 Task: Open Card Card0000000390 in Board Board0000000098 in Workspace WS0000000033 in Trello. Add Member nikrathi889@gmail.com to Card Card0000000390 in Board Board0000000098 in Workspace WS0000000033 in Trello. Add Blue Label titled Label0000000390 to Card Card0000000390 in Board Board0000000098 in Workspace WS0000000033 in Trello. Add Checklist CL0000000390 to Card Card0000000390 in Board Board0000000098 in Workspace WS0000000033 in Trello. Add Dates with Start Date as Sep 01 2023 and Due Date as Sep 30 2023 to Card Card0000000390 in Board Board0000000098 in Workspace WS0000000033 in Trello
Action: Mouse moved to (376, 385)
Screenshot: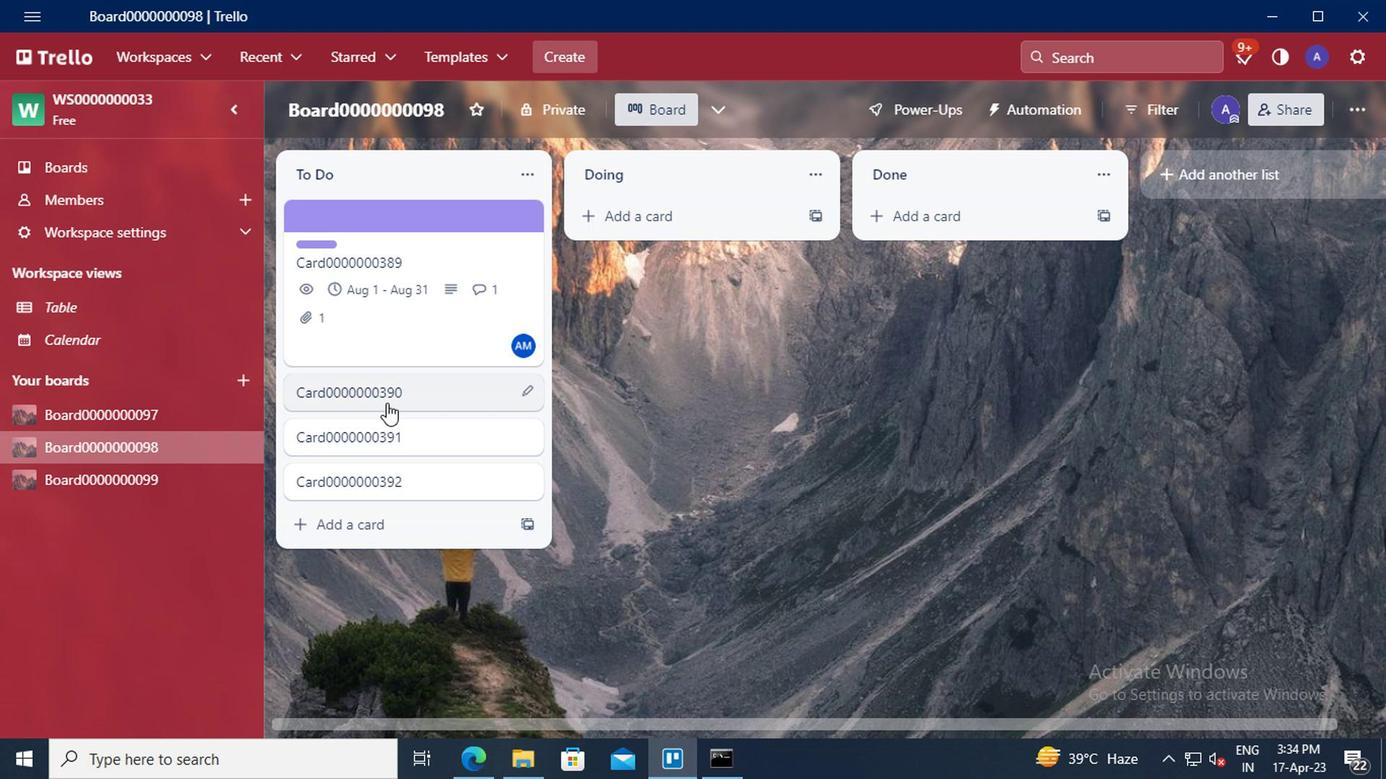 
Action: Mouse pressed left at (376, 385)
Screenshot: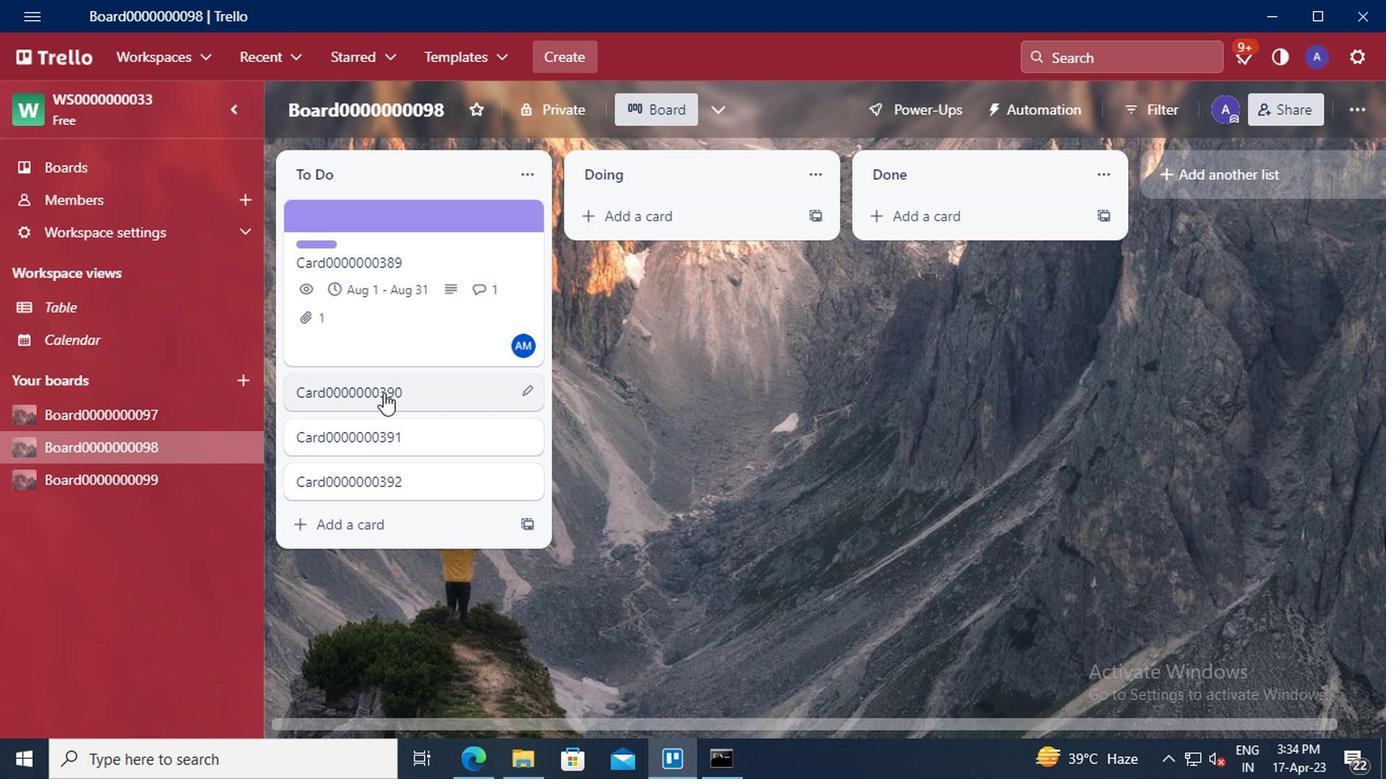 
Action: Mouse moved to (934, 194)
Screenshot: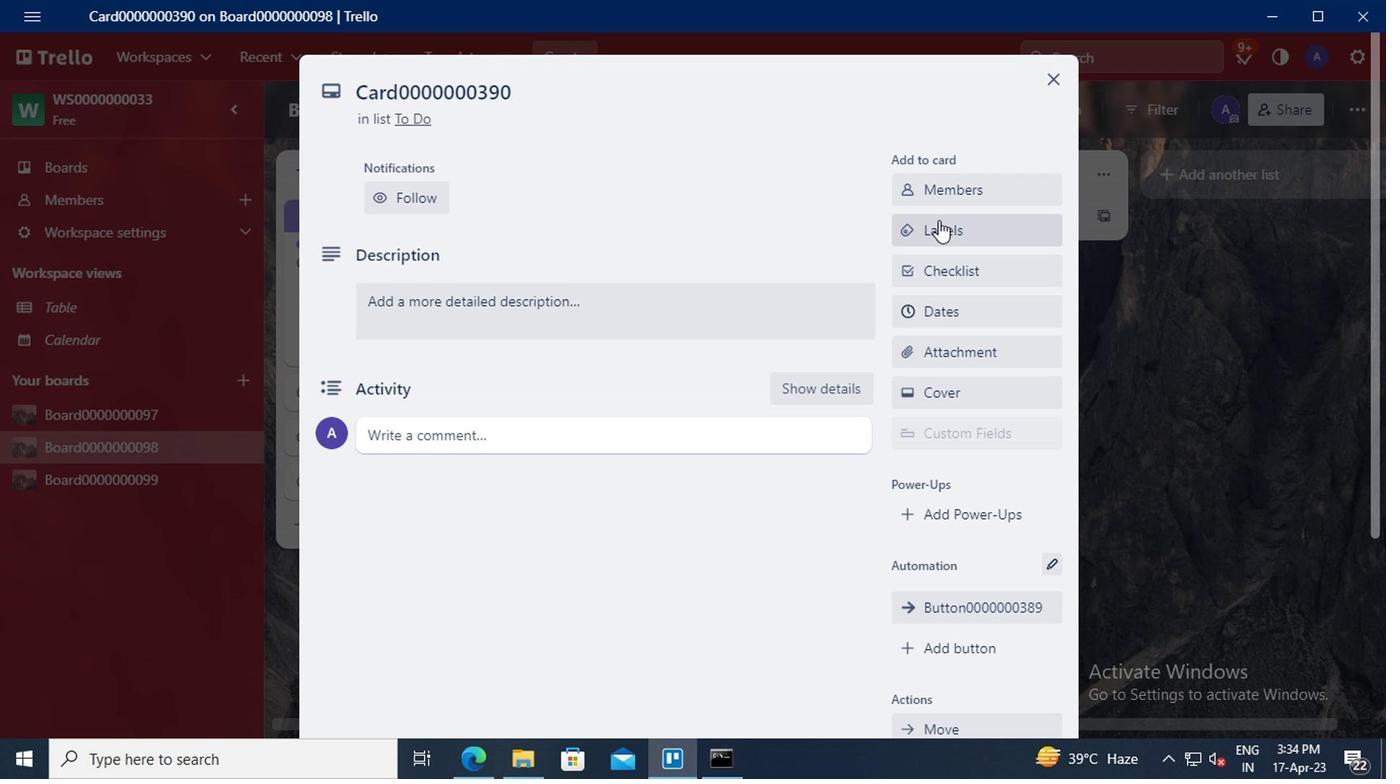 
Action: Mouse pressed left at (934, 194)
Screenshot: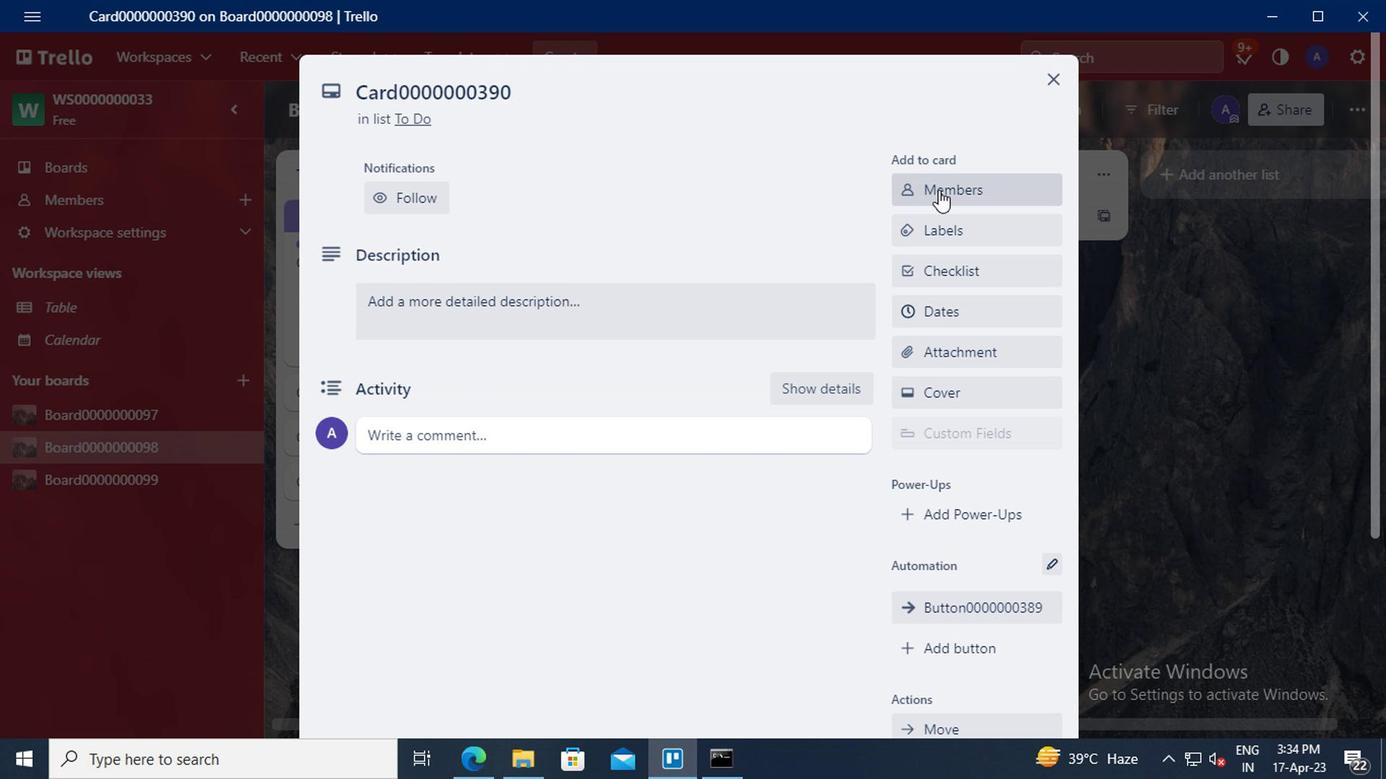 
Action: Mouse moved to (953, 283)
Screenshot: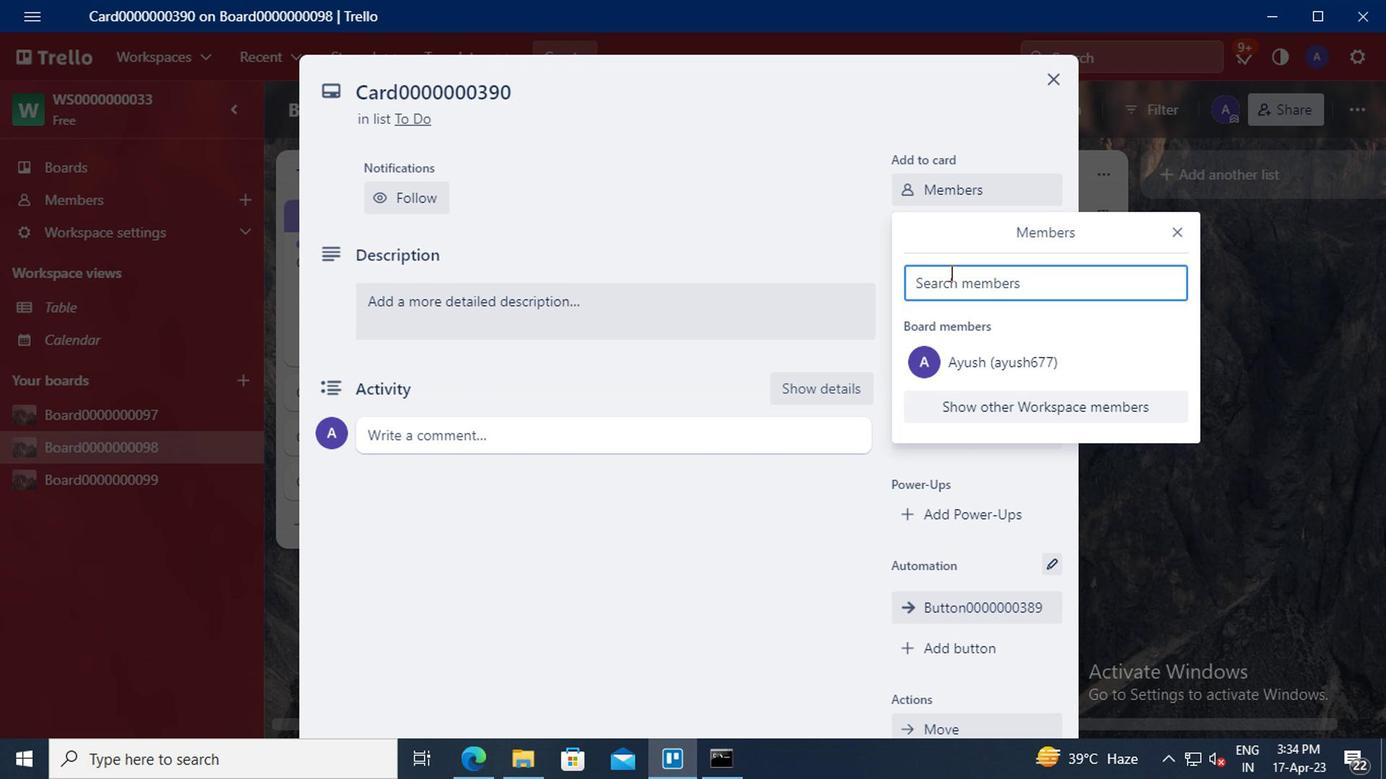 
Action: Mouse pressed left at (953, 283)
Screenshot: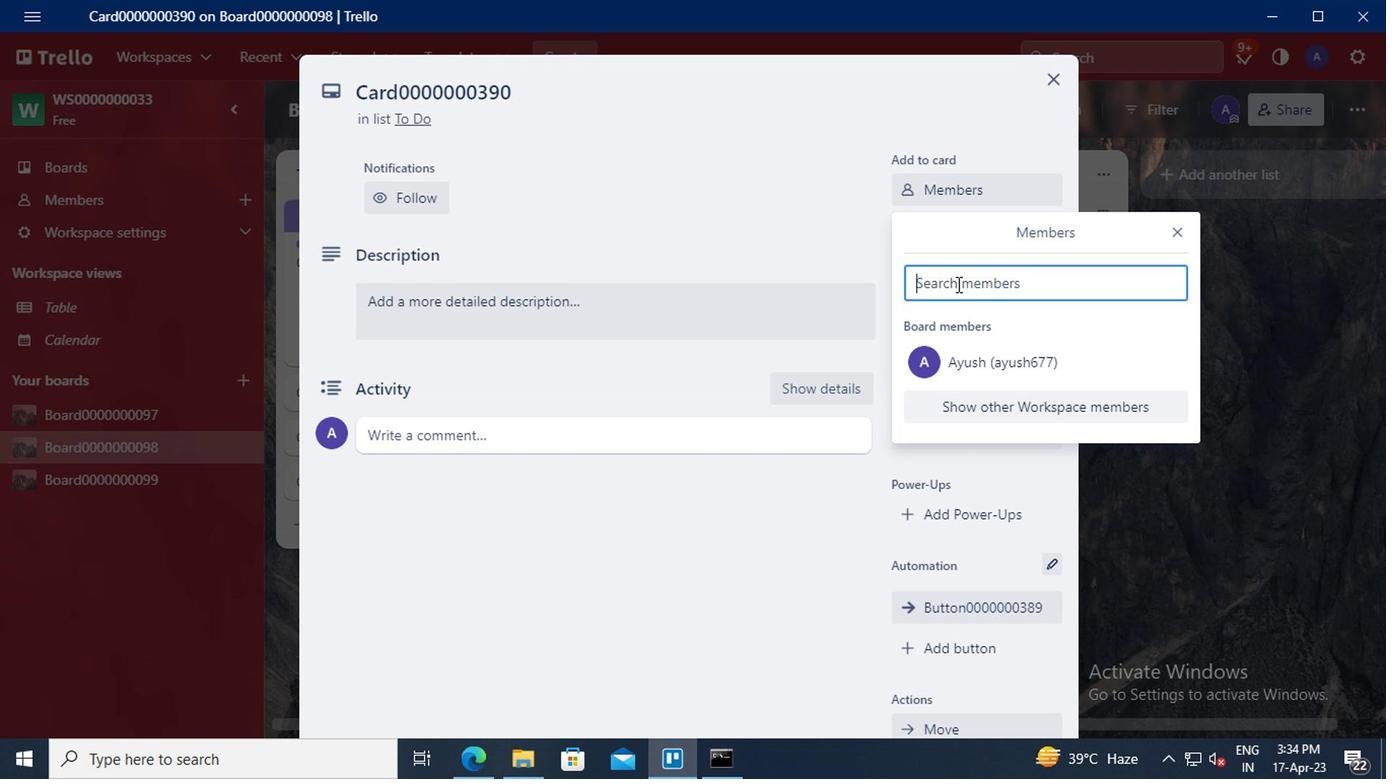 
Action: Key pressed nikrathi889<Key.shift><Key.shift><Key.shift><Key.shift><Key.shift>@GMAIL.COM
Screenshot: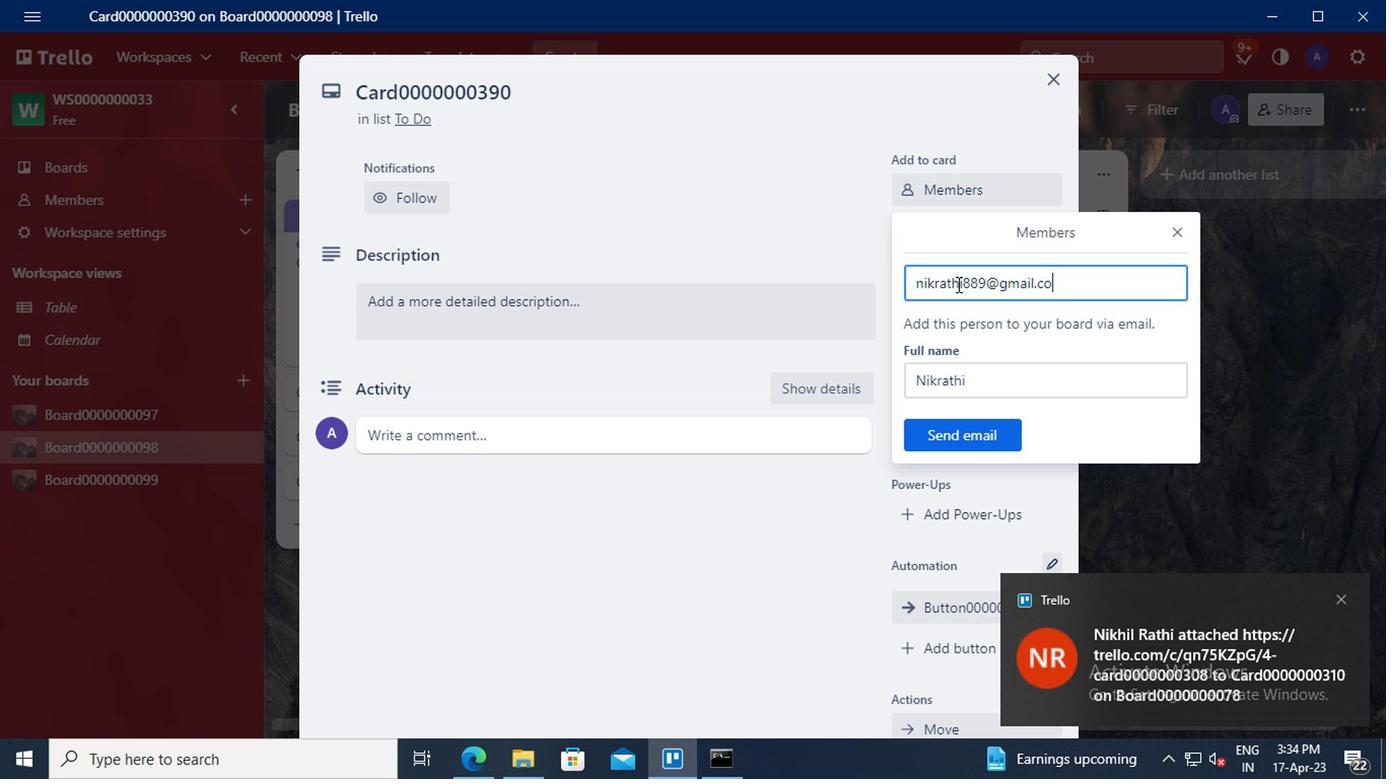 
Action: Mouse moved to (955, 420)
Screenshot: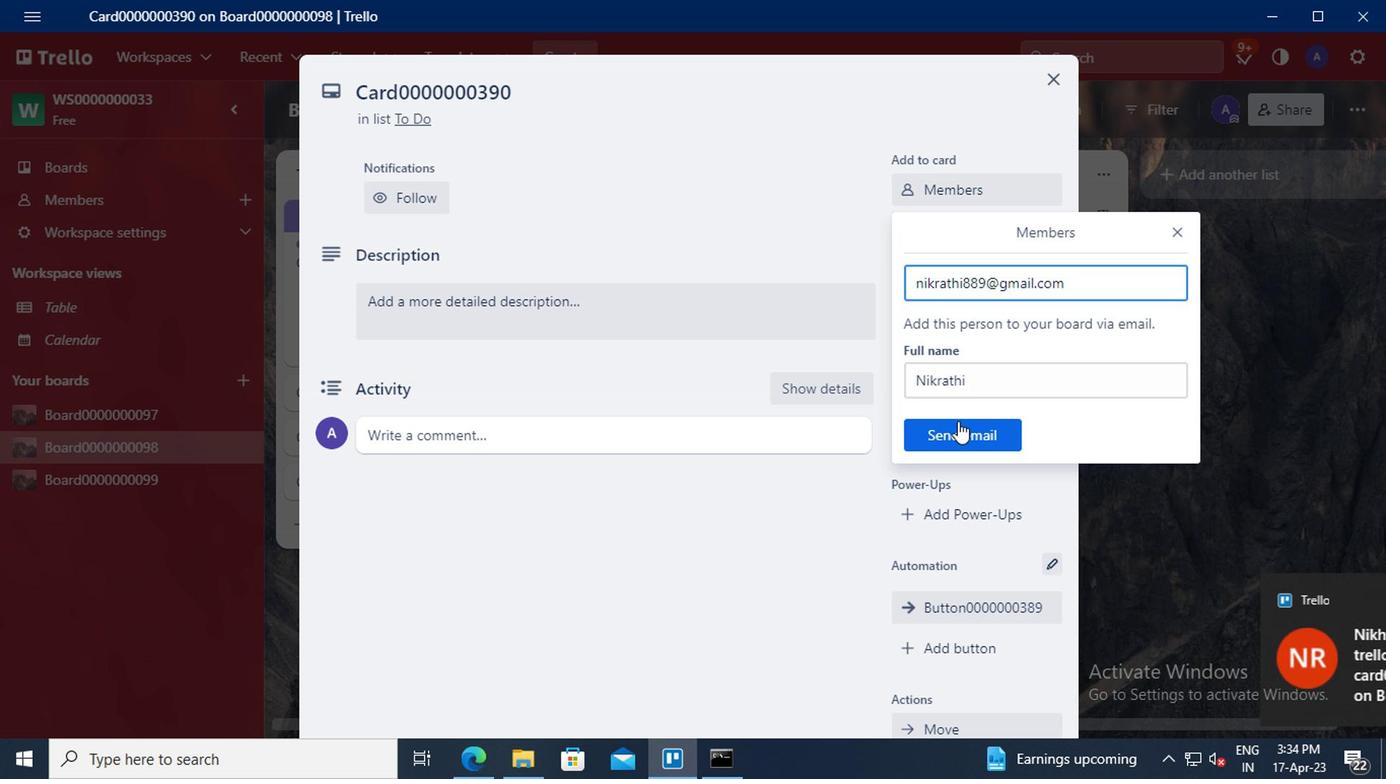 
Action: Mouse pressed left at (955, 420)
Screenshot: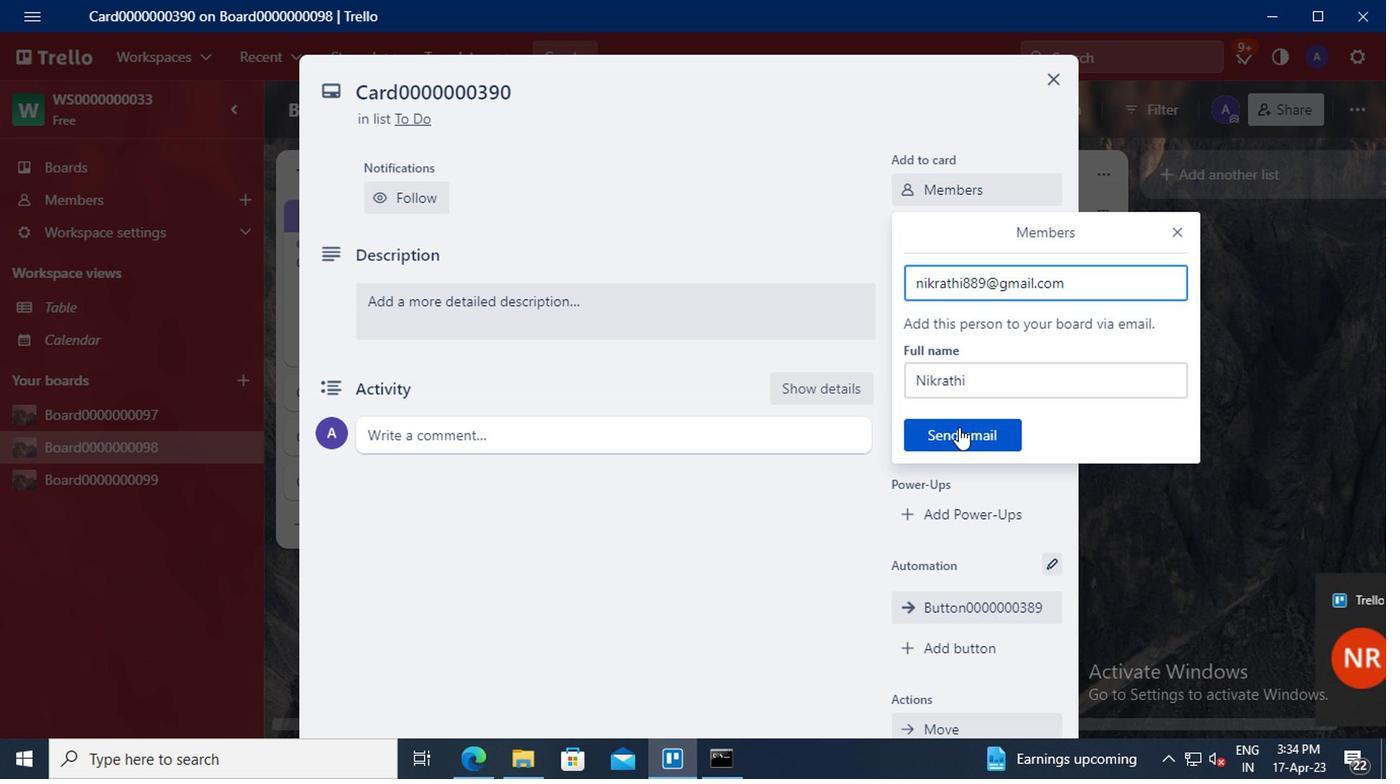 
Action: Mouse moved to (944, 236)
Screenshot: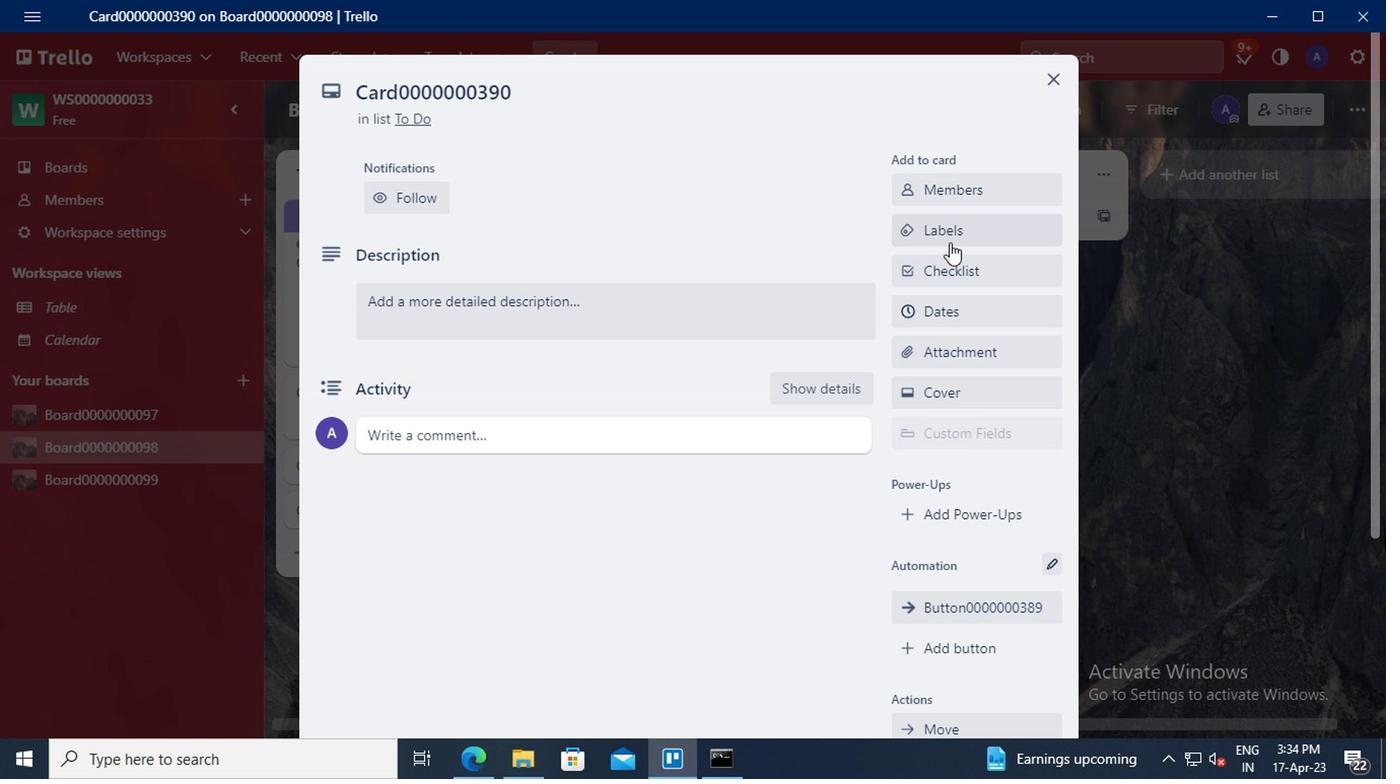 
Action: Mouse pressed left at (944, 236)
Screenshot: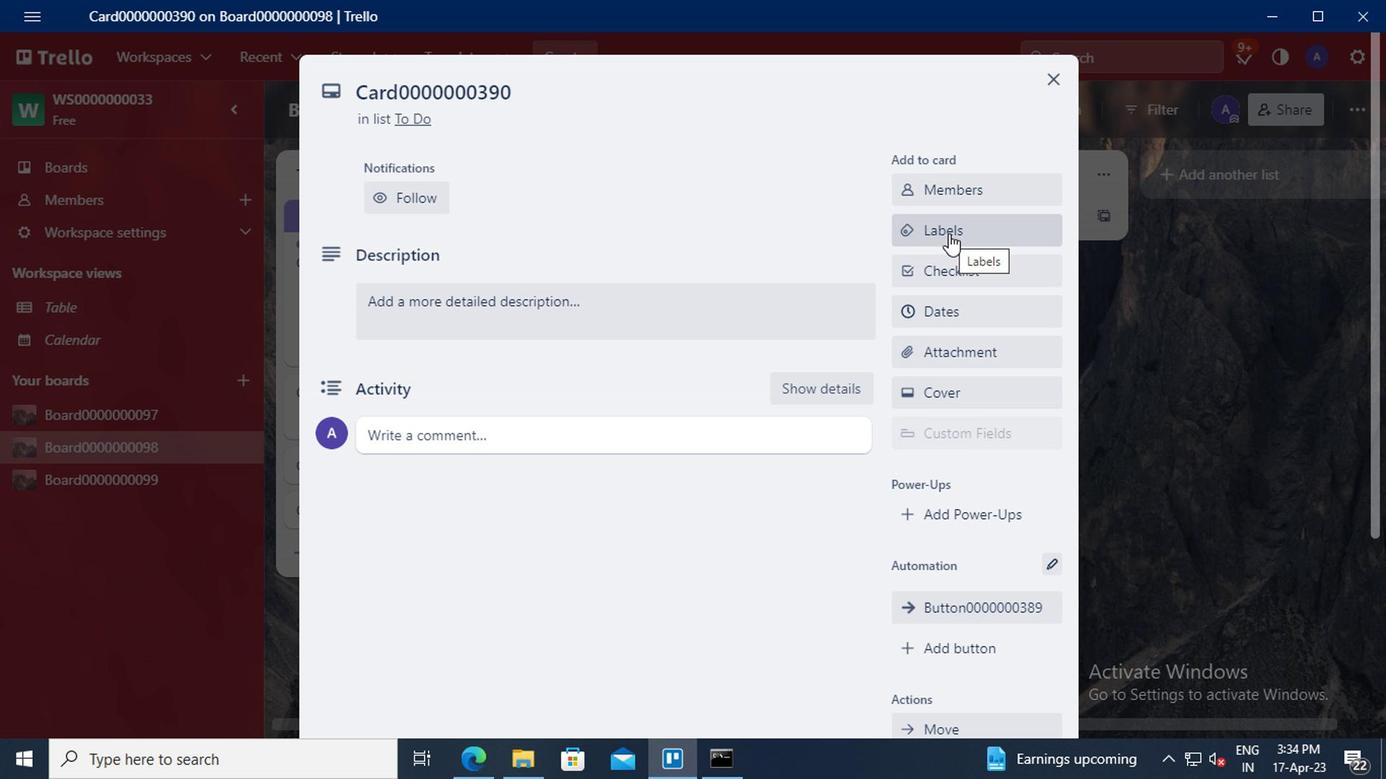
Action: Mouse moved to (988, 487)
Screenshot: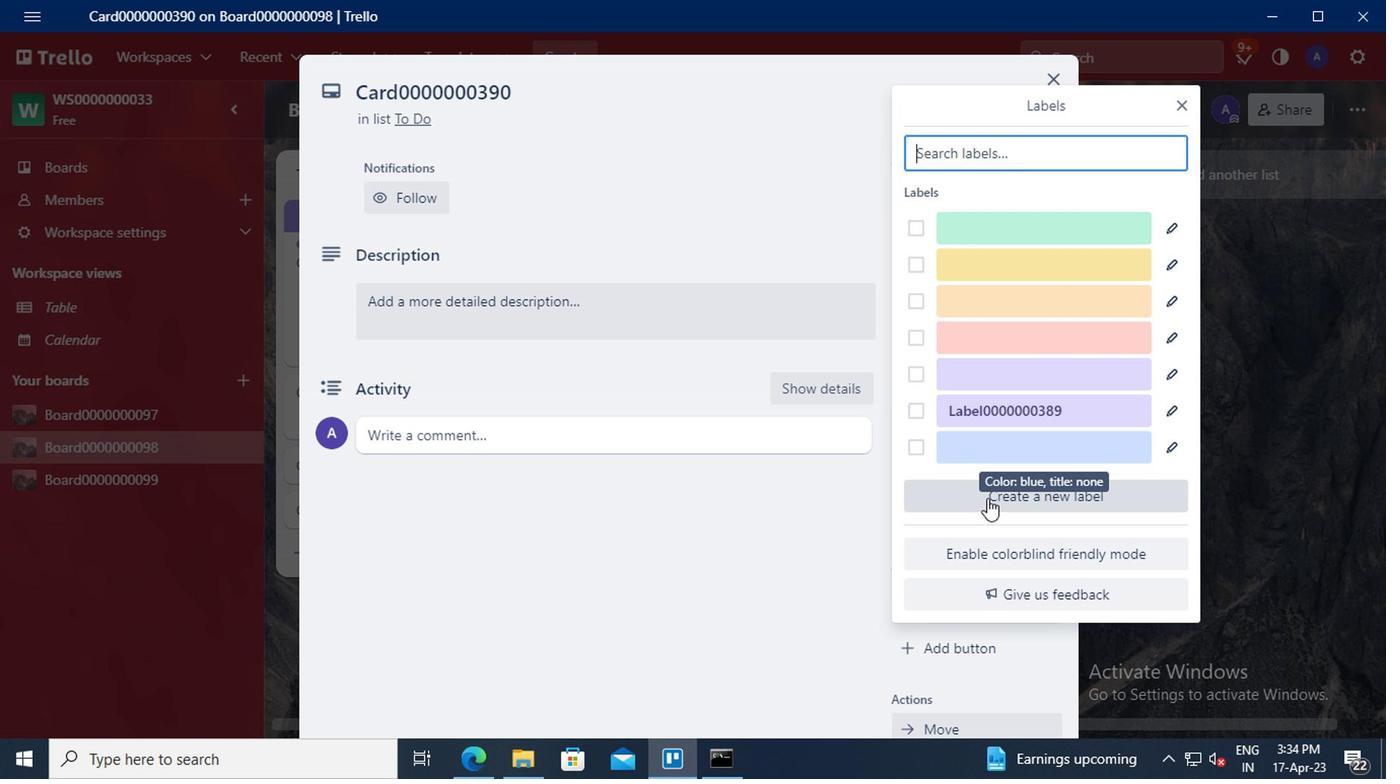 
Action: Mouse pressed left at (988, 487)
Screenshot: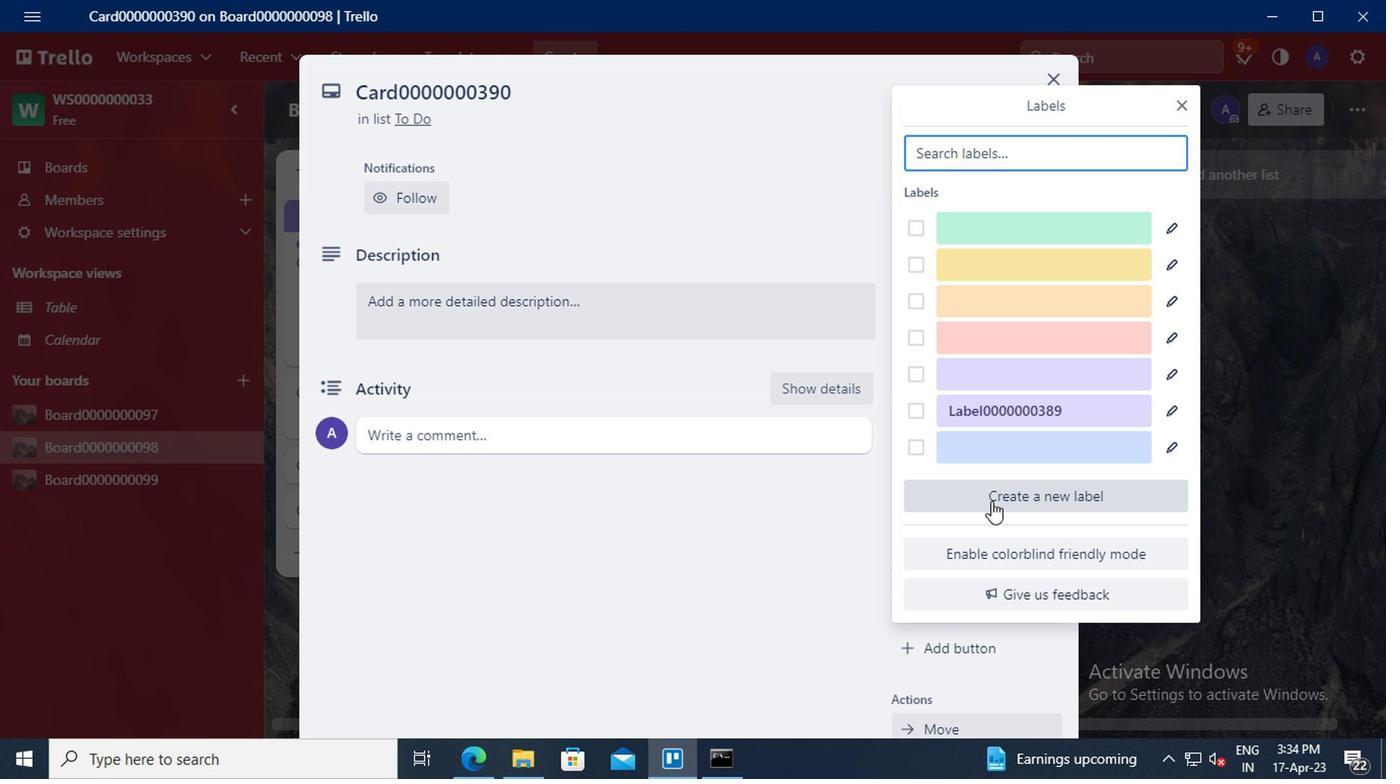 
Action: Mouse moved to (960, 295)
Screenshot: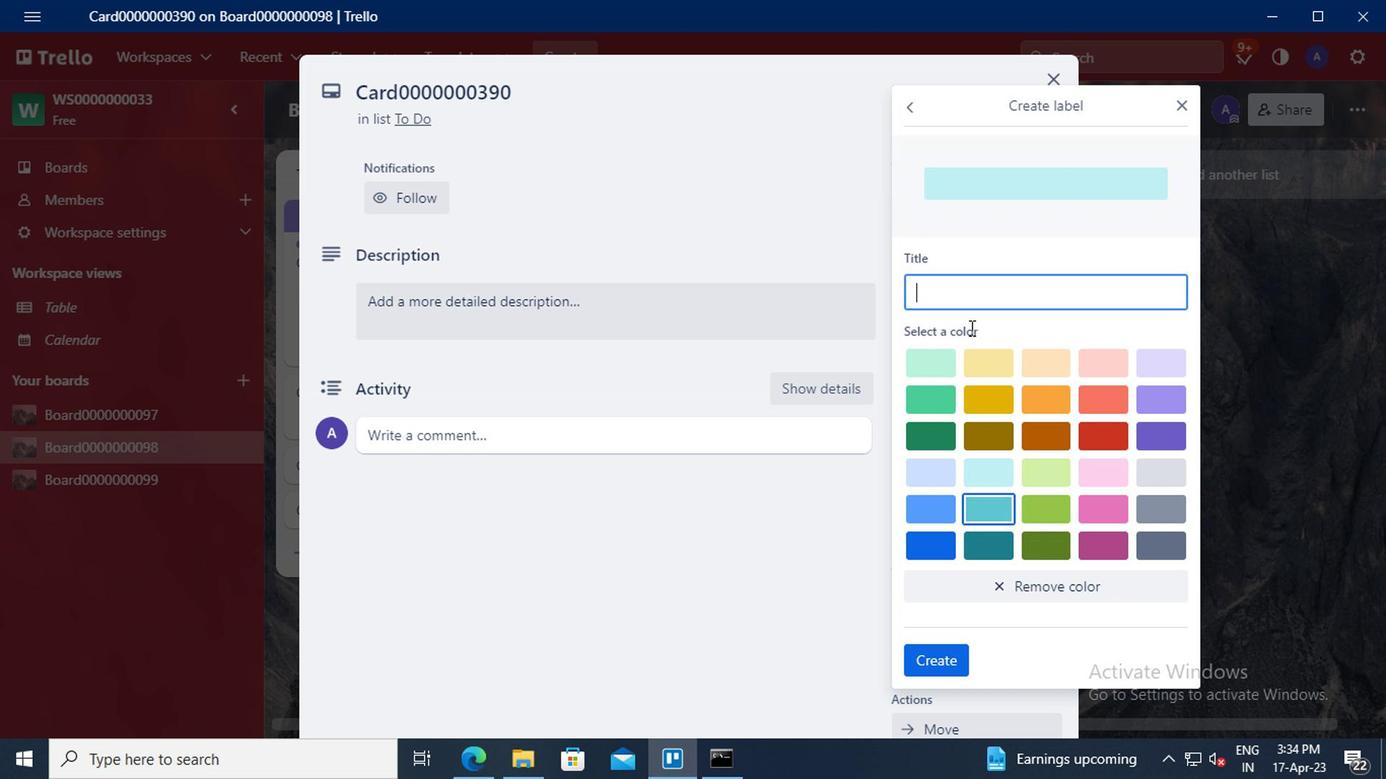 
Action: Mouse pressed left at (960, 295)
Screenshot: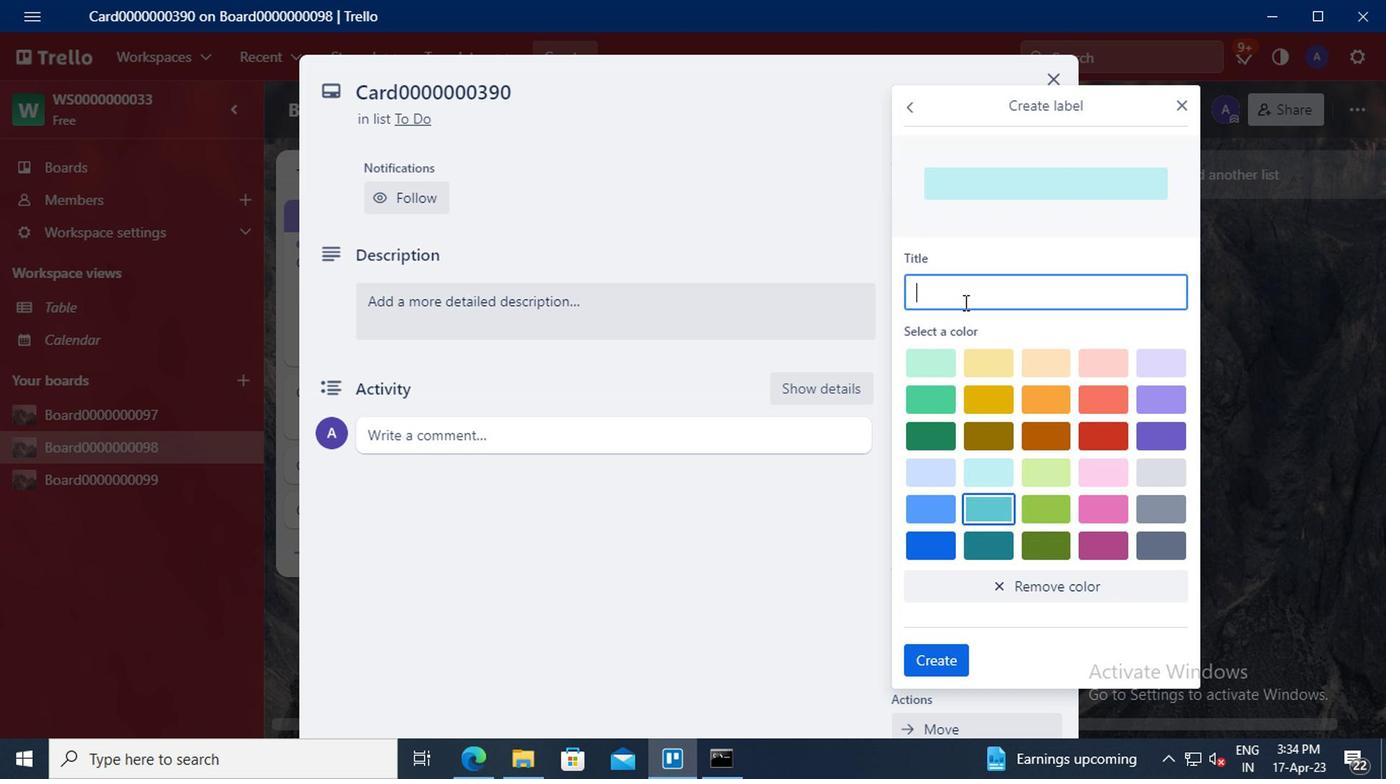 
Action: Key pressed <Key.shift>LABEL0000000390
Screenshot: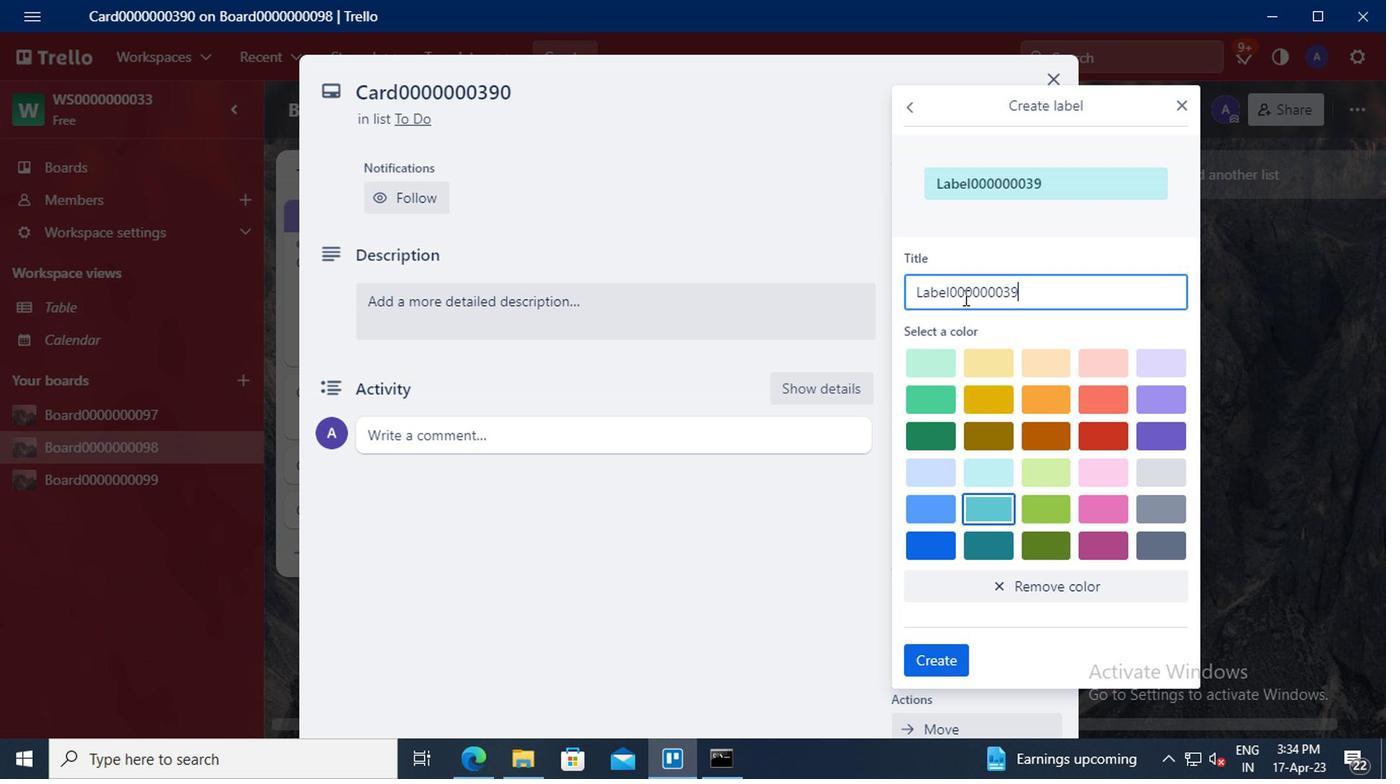 
Action: Mouse moved to (936, 490)
Screenshot: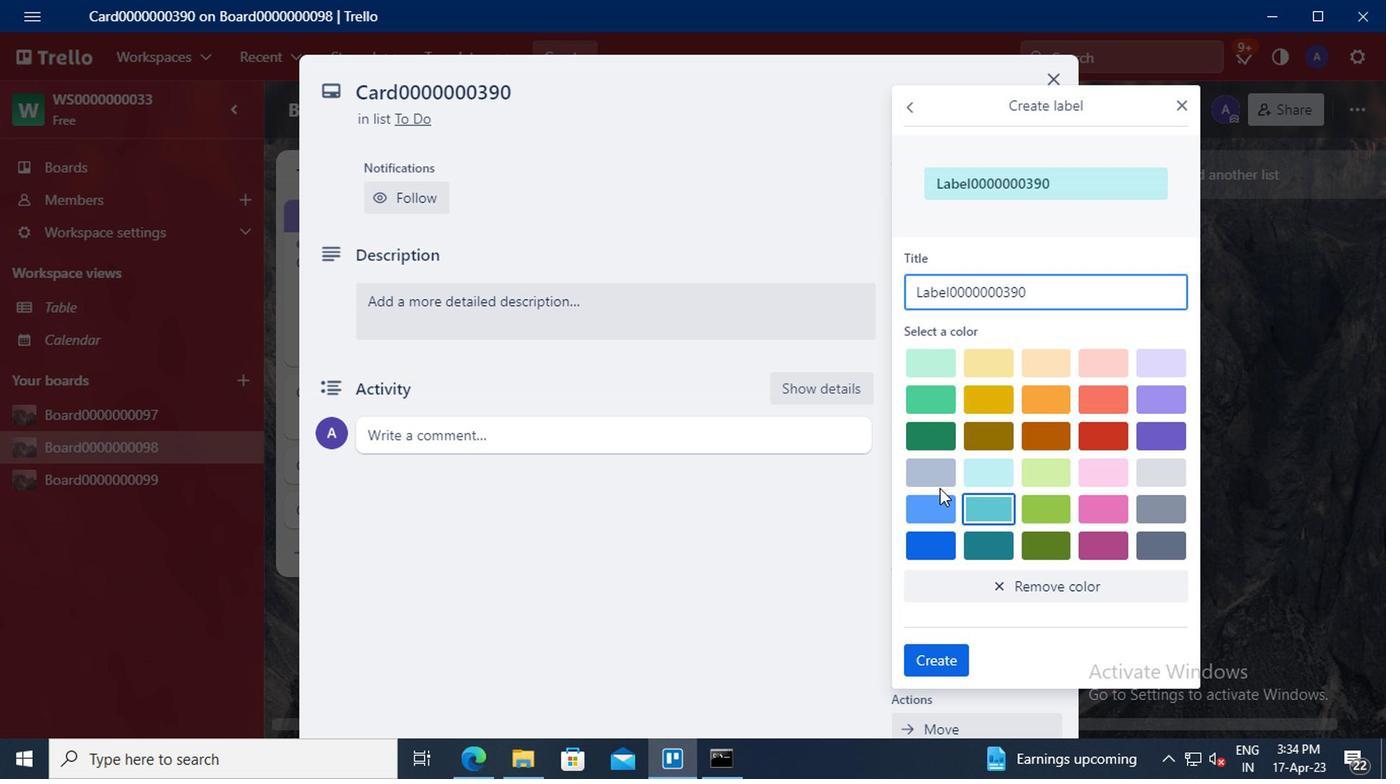 
Action: Mouse pressed left at (936, 490)
Screenshot: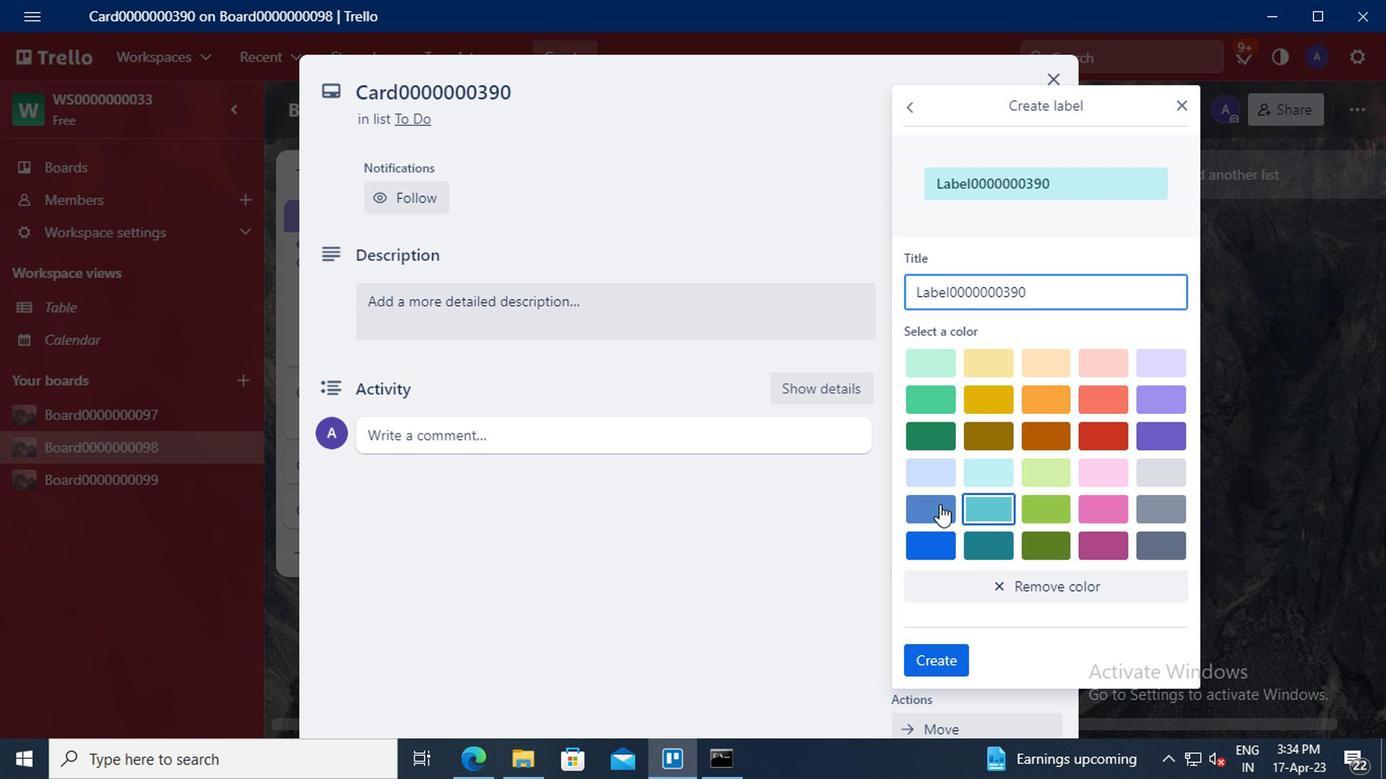 
Action: Mouse moved to (939, 632)
Screenshot: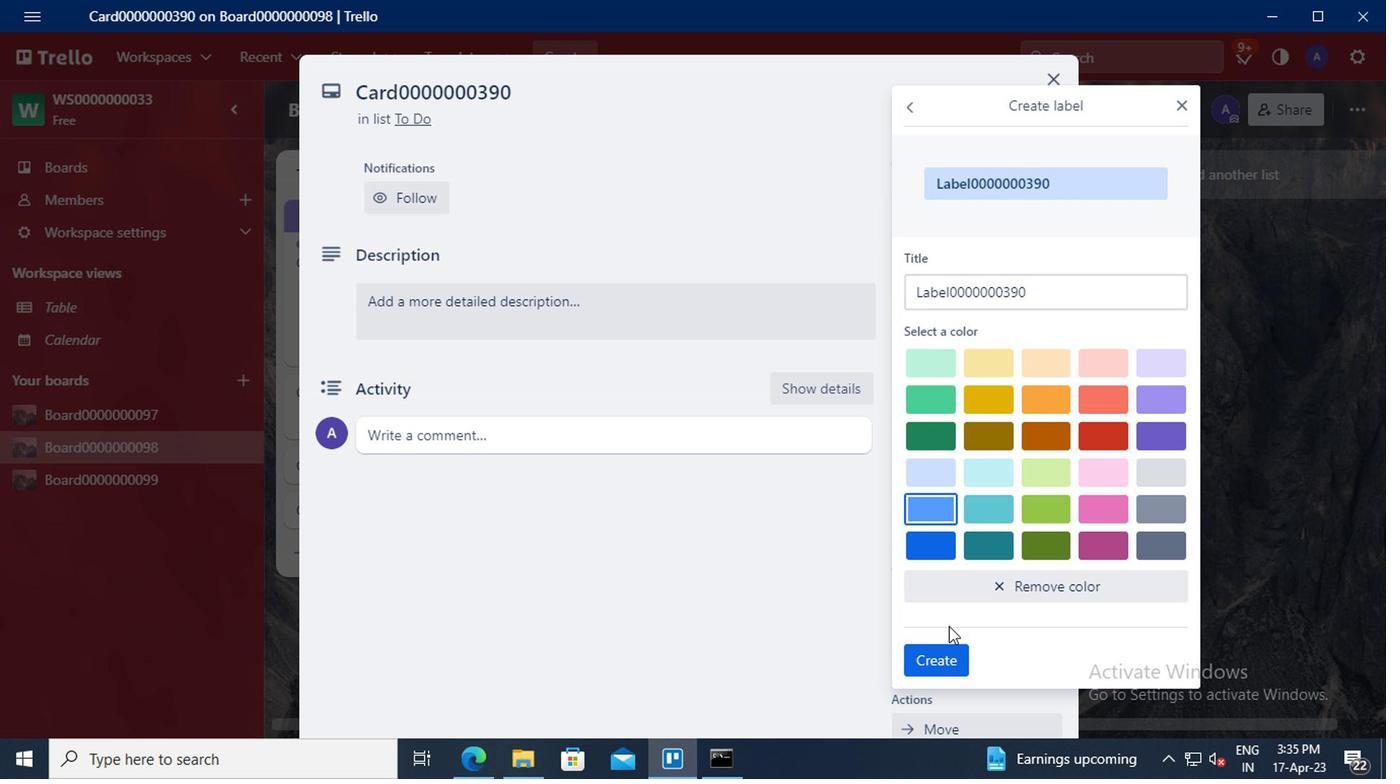 
Action: Mouse pressed left at (939, 632)
Screenshot: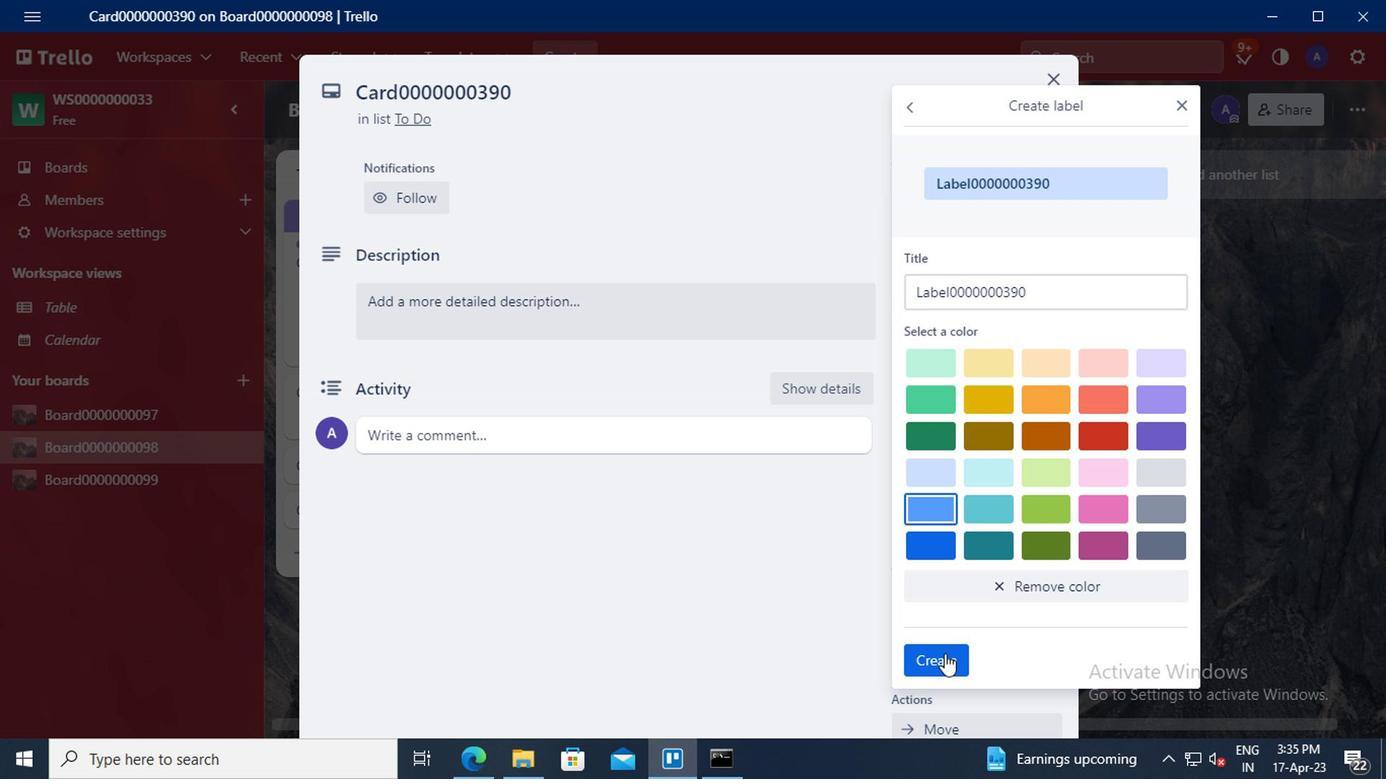 
Action: Mouse moved to (1178, 118)
Screenshot: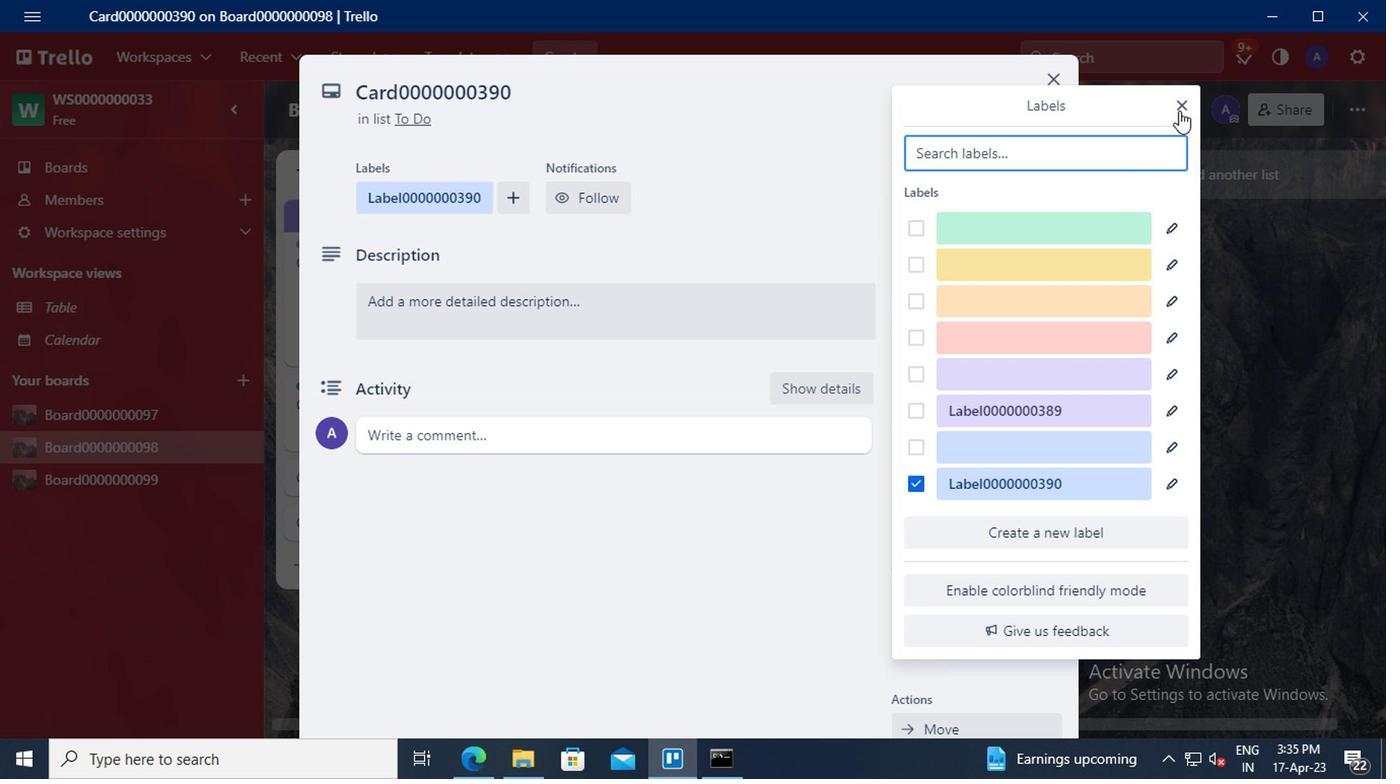 
Action: Mouse pressed left at (1178, 118)
Screenshot: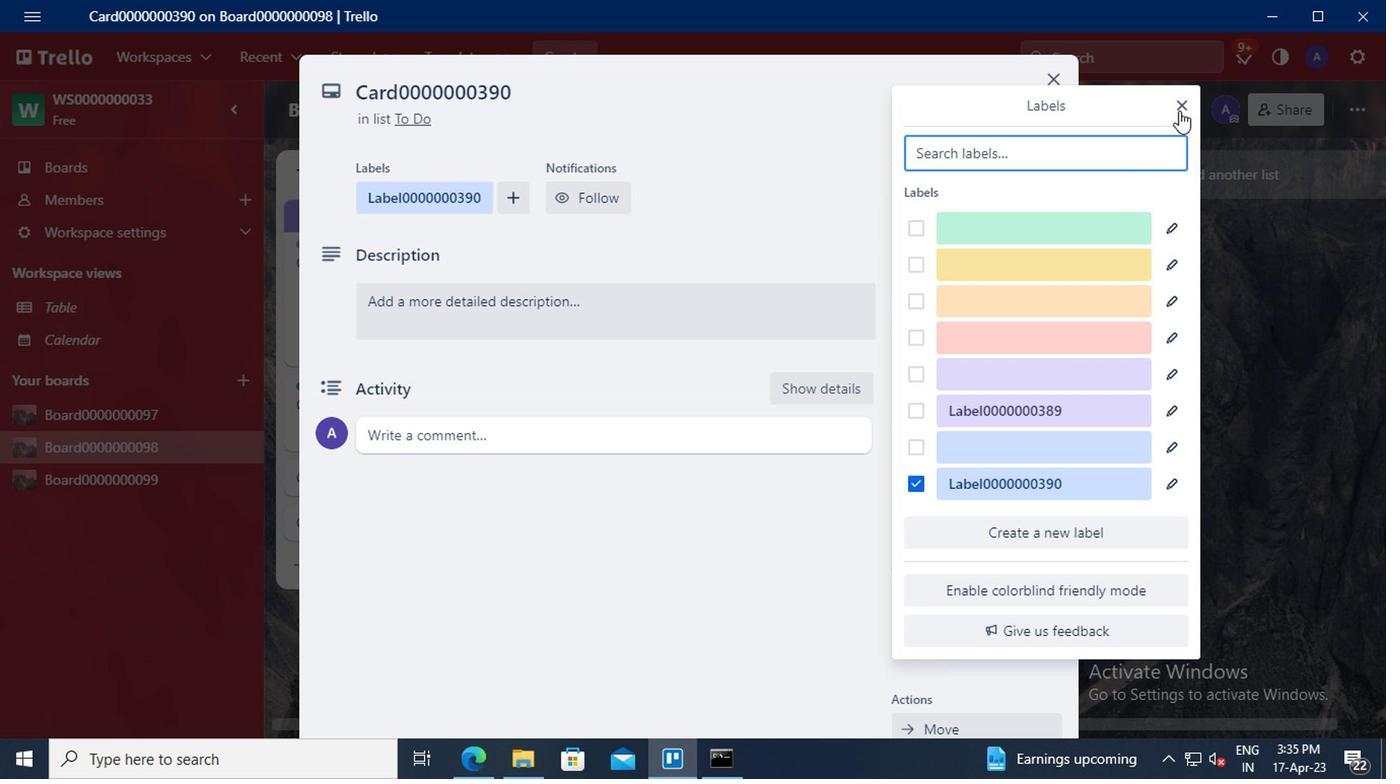 
Action: Mouse moved to (988, 265)
Screenshot: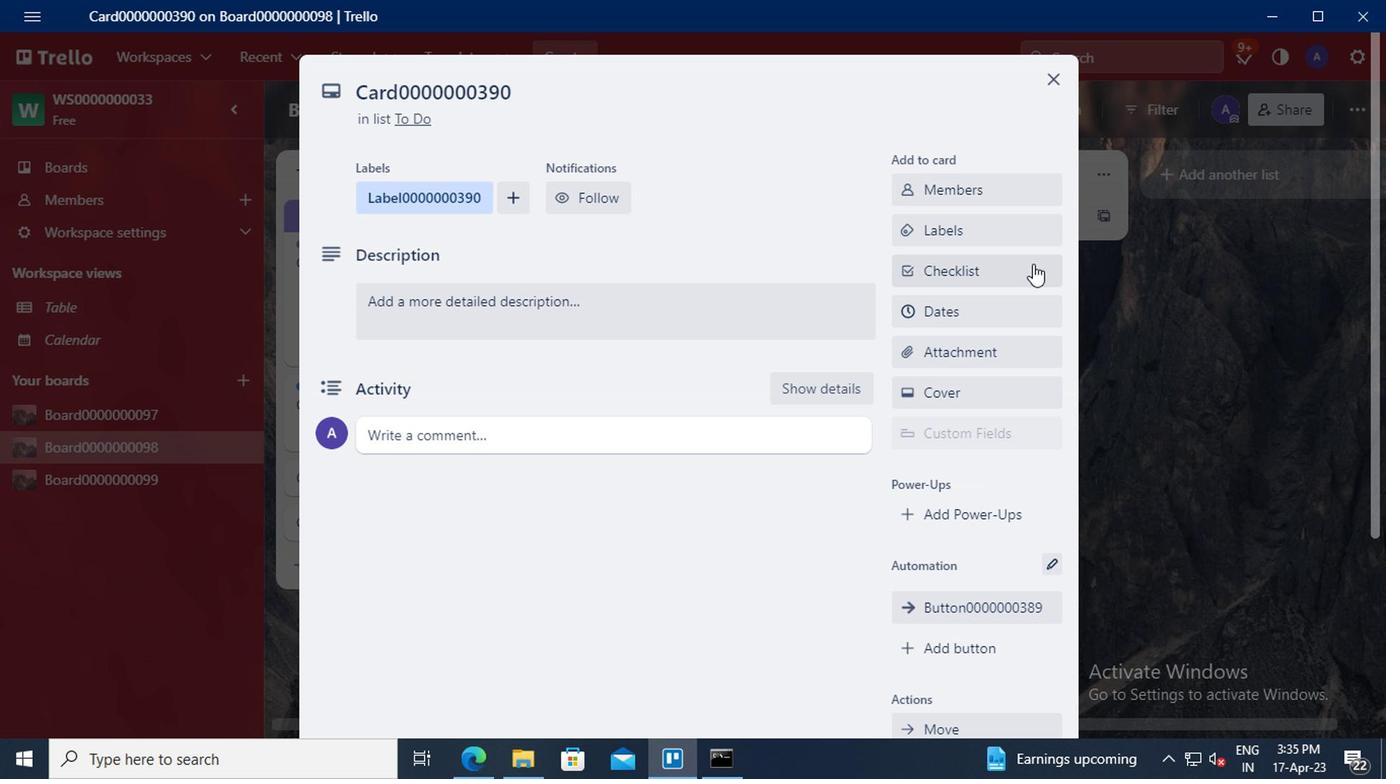 
Action: Mouse pressed left at (988, 265)
Screenshot: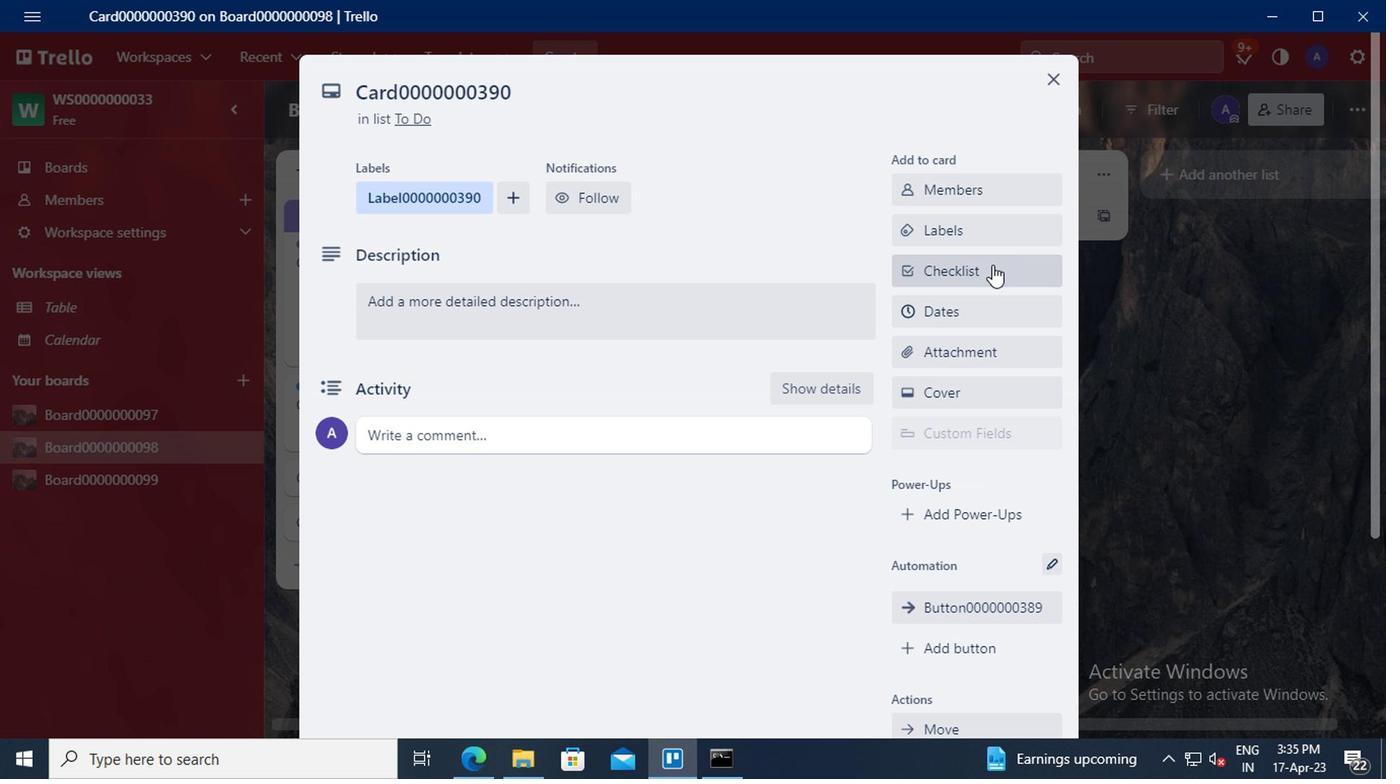 
Action: Key pressed <Key.delete><Key.shift>CL0000000390
Screenshot: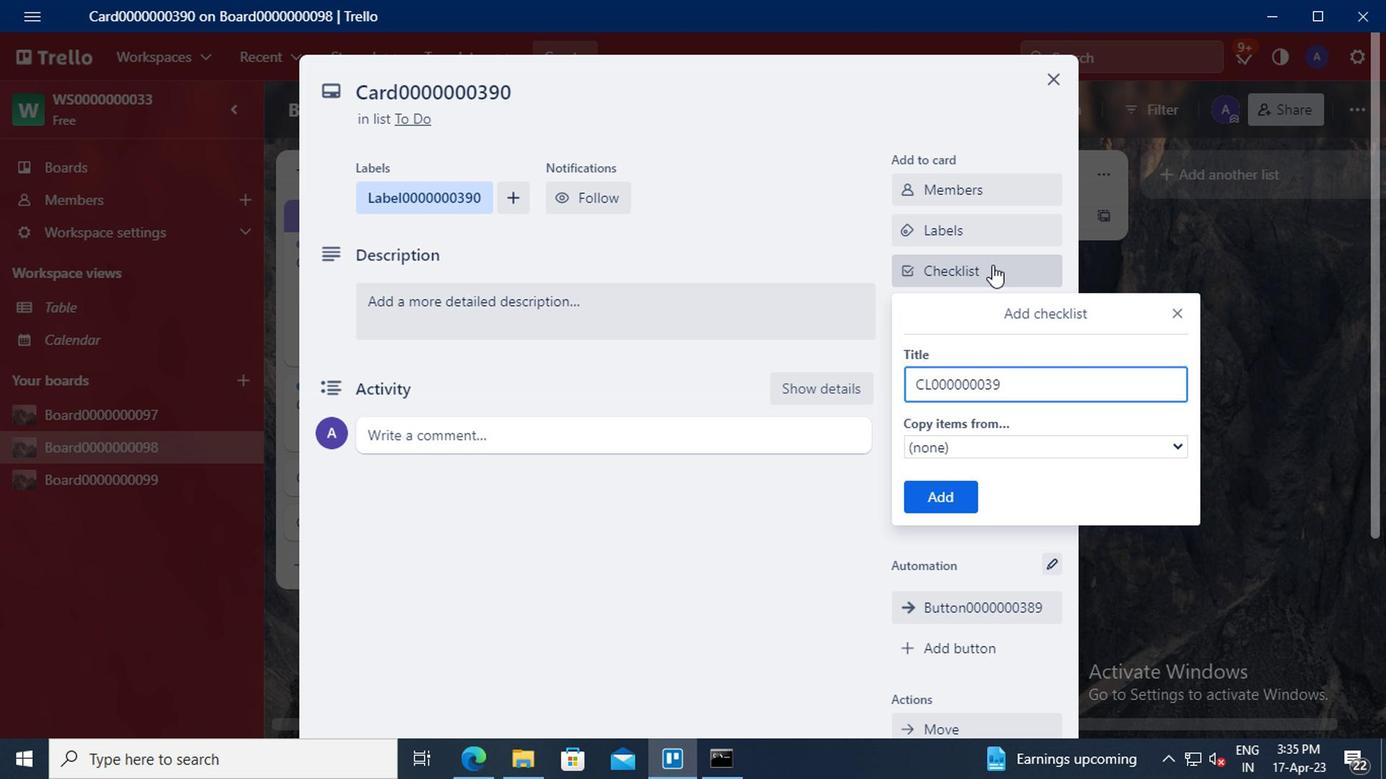 
Action: Mouse moved to (942, 478)
Screenshot: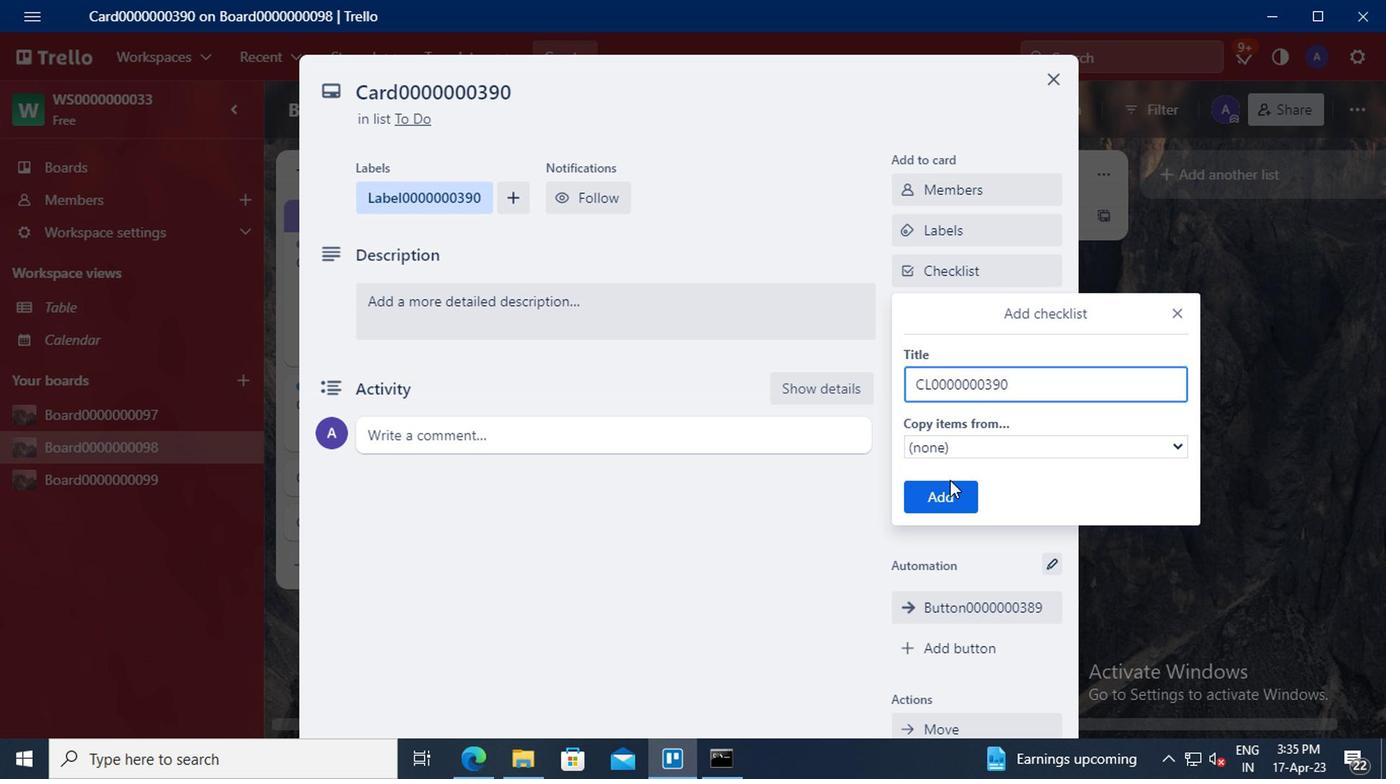 
Action: Mouse pressed left at (942, 478)
Screenshot: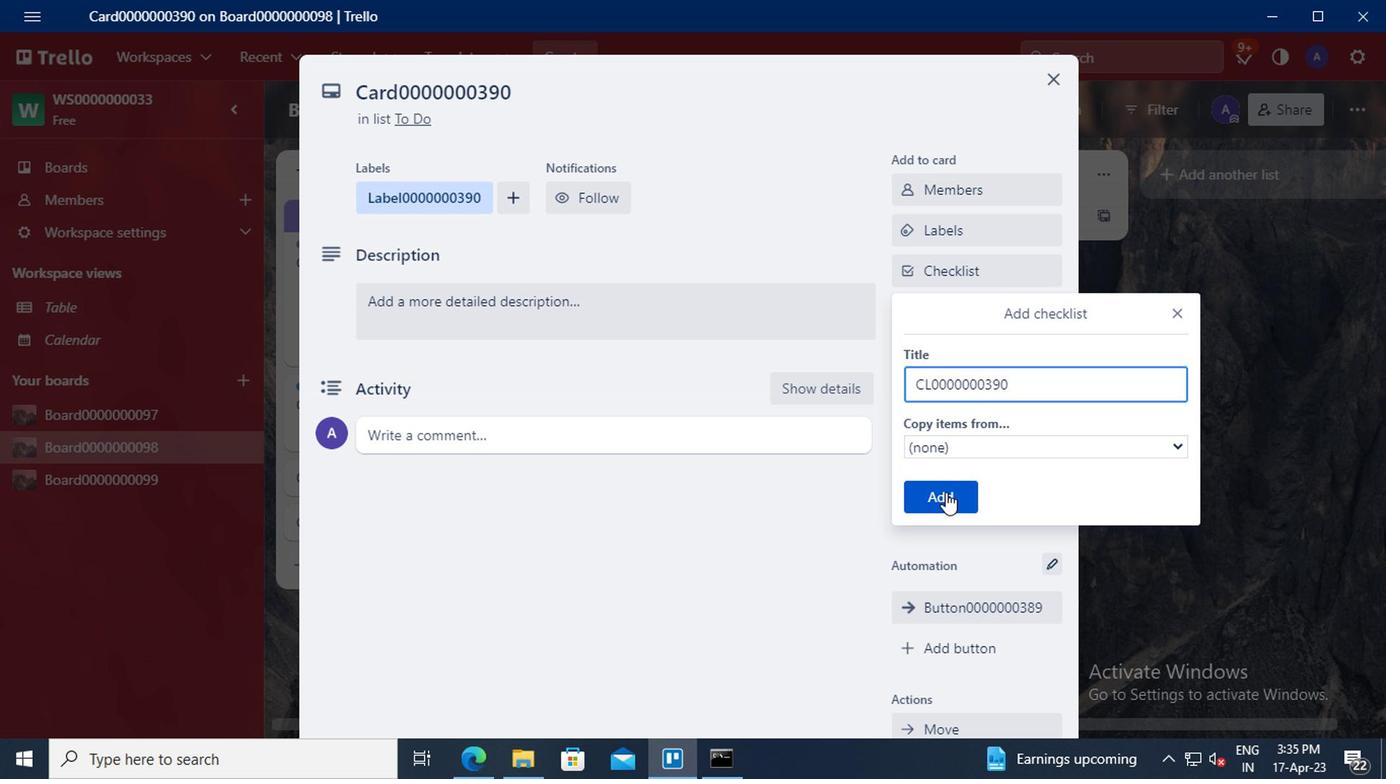 
Action: Mouse moved to (932, 311)
Screenshot: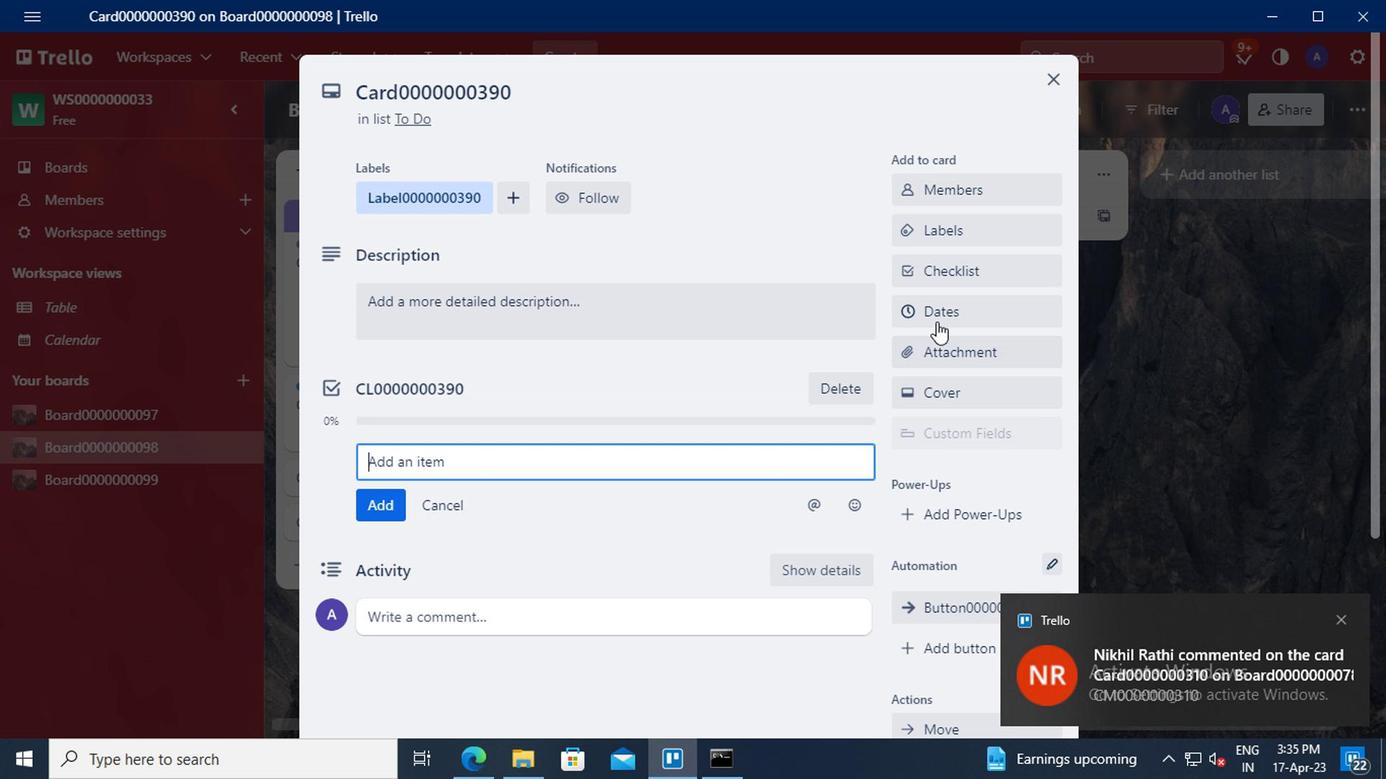 
Action: Mouse pressed left at (932, 311)
Screenshot: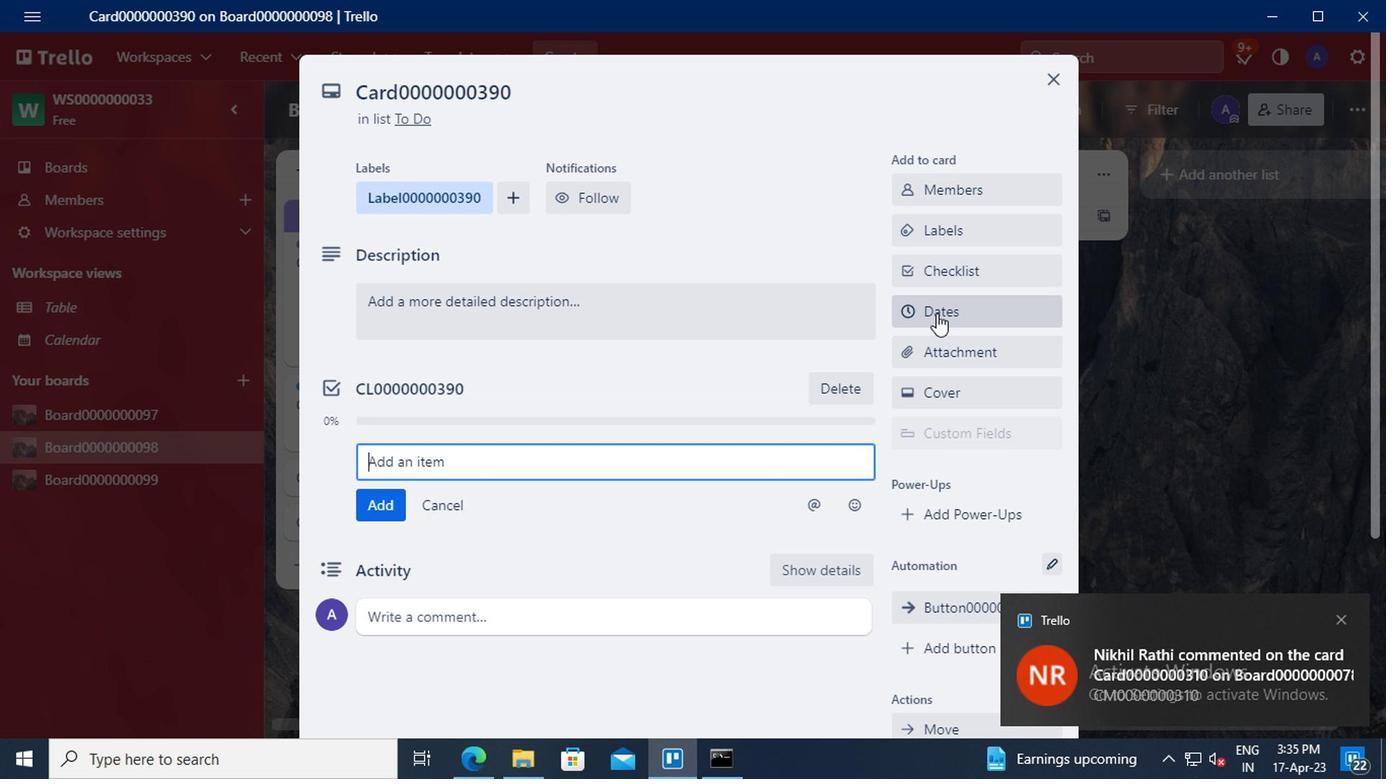 
Action: Mouse moved to (908, 456)
Screenshot: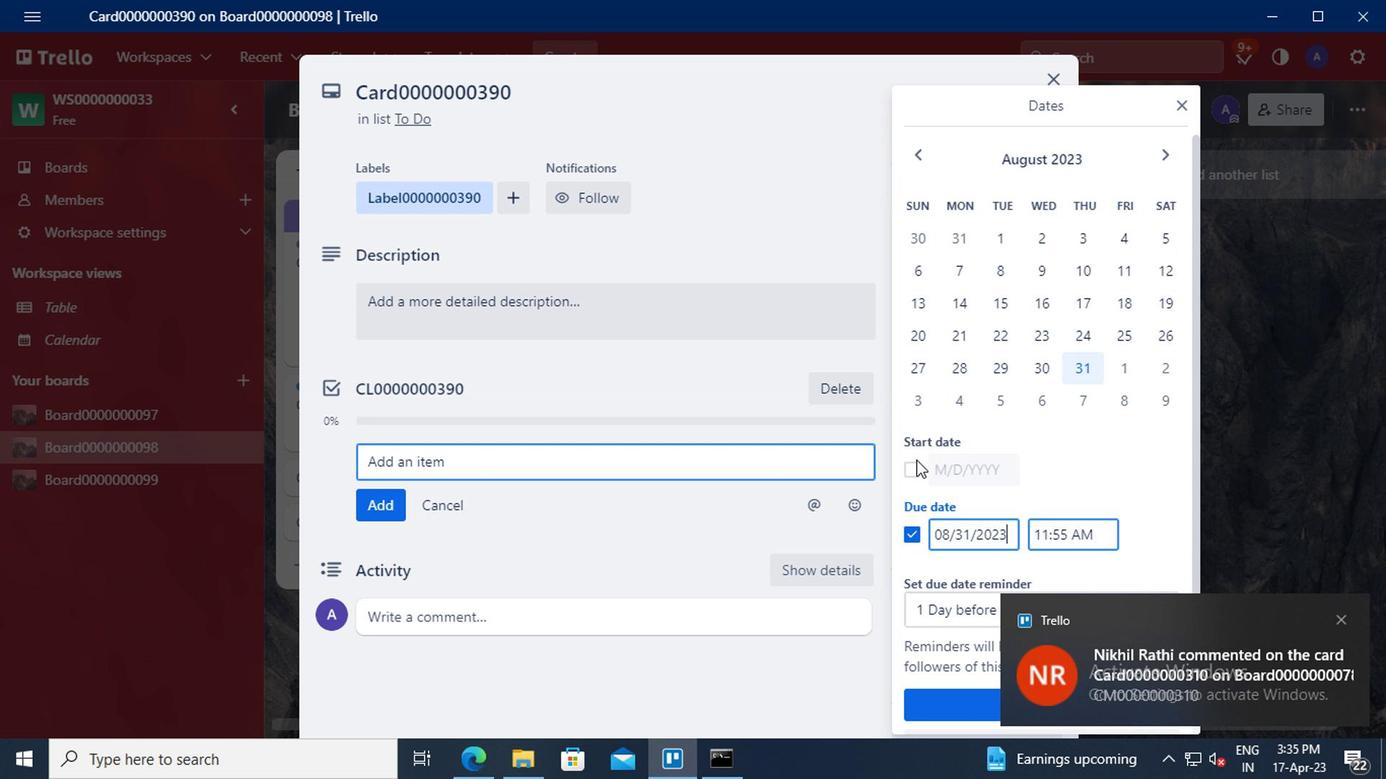 
Action: Mouse pressed left at (908, 456)
Screenshot: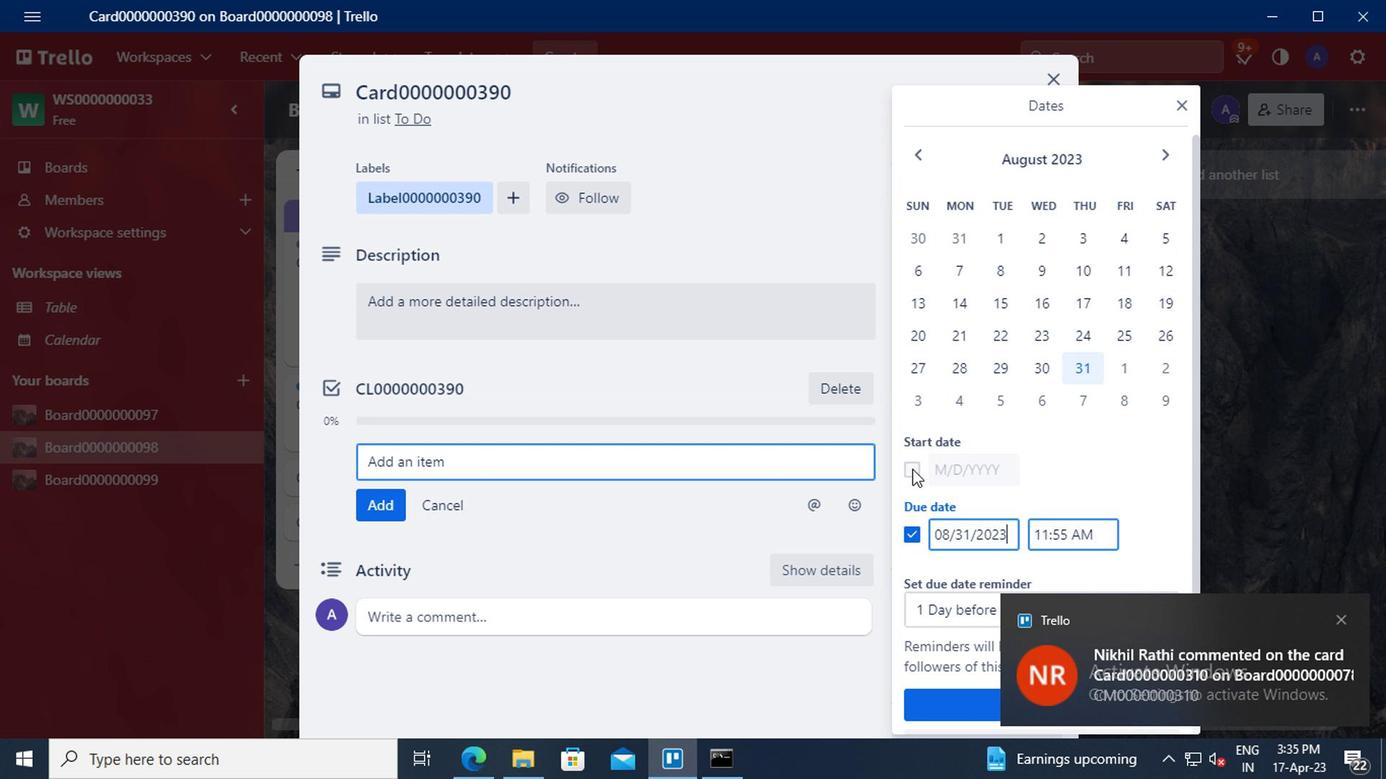
Action: Mouse moved to (962, 460)
Screenshot: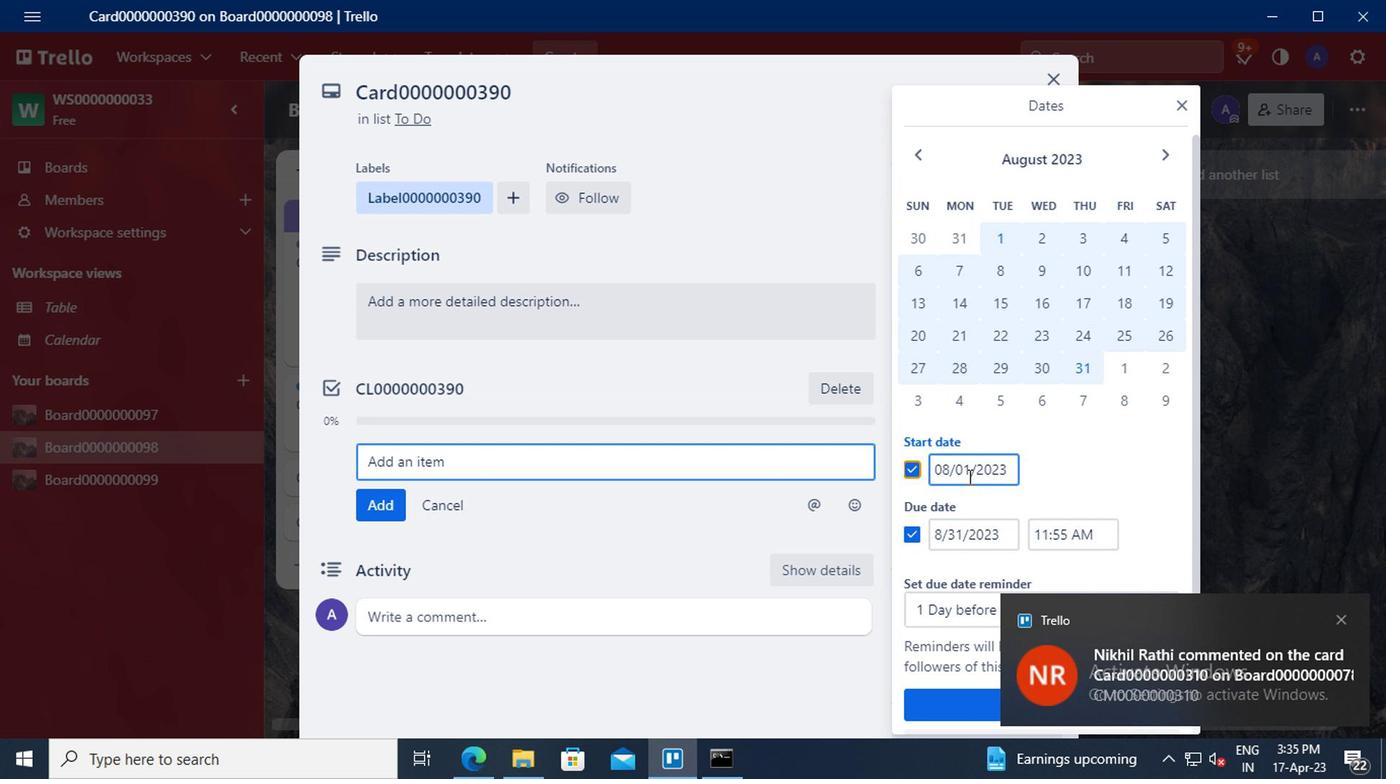 
Action: Mouse pressed left at (962, 460)
Screenshot: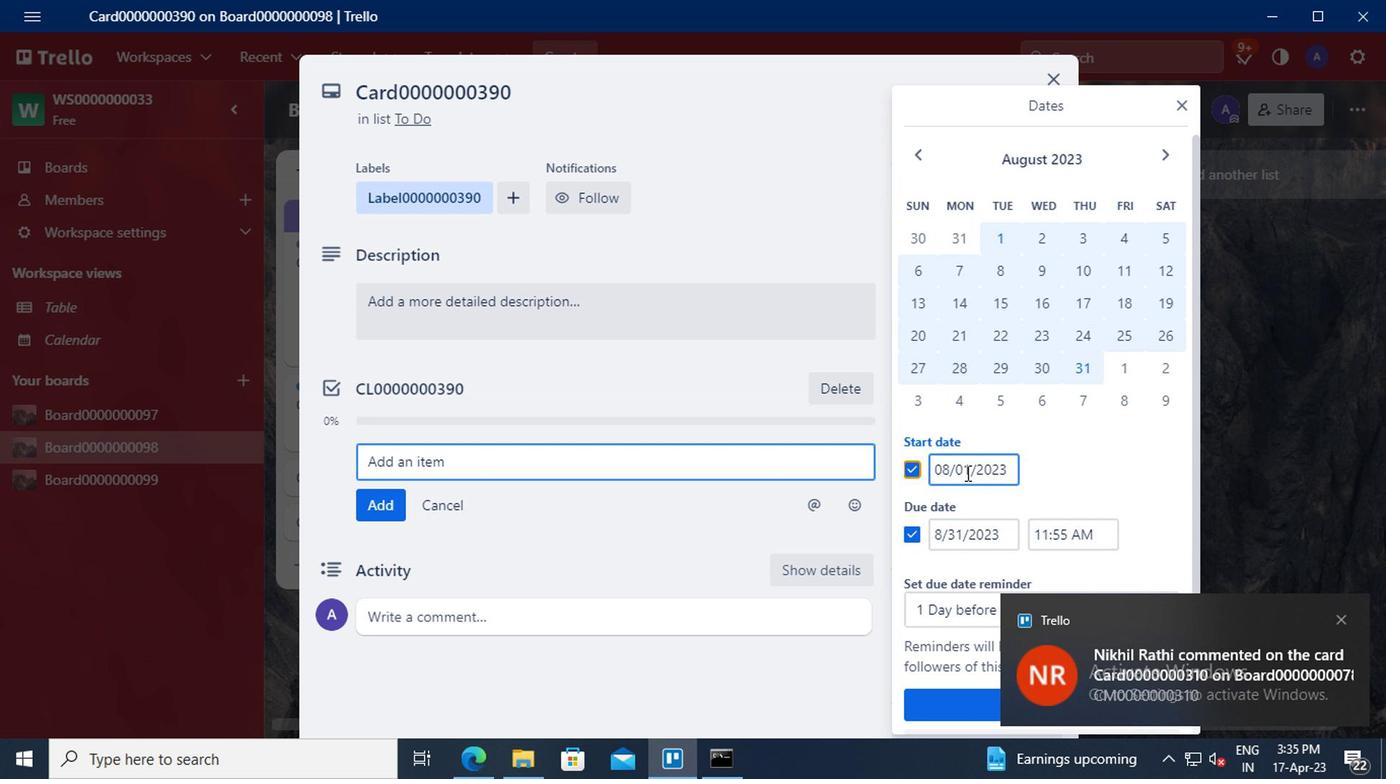 
Action: Mouse moved to (981, 419)
Screenshot: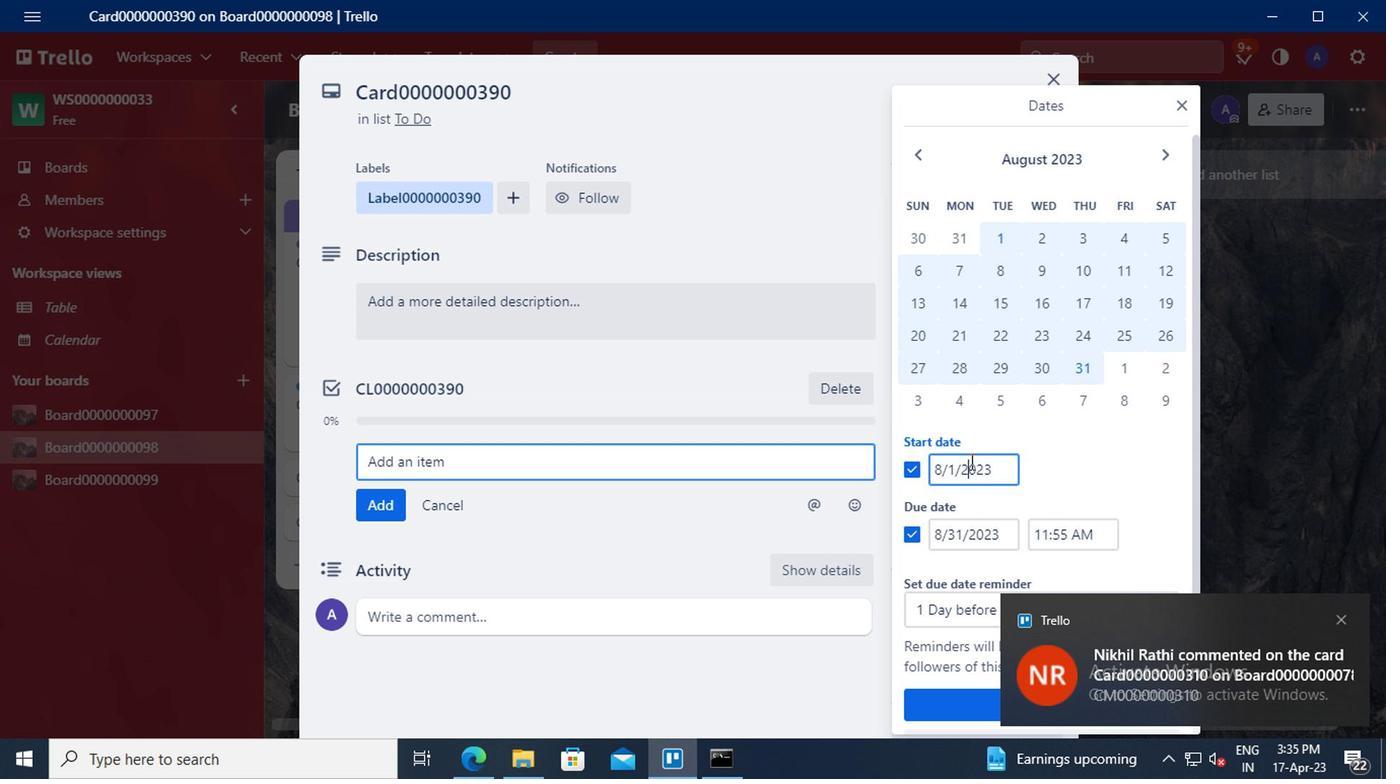 
Action: Key pressed <Key.left><Key.left><Key.backspace>1<Key.left><Key.left><Key.backspace>9
Screenshot: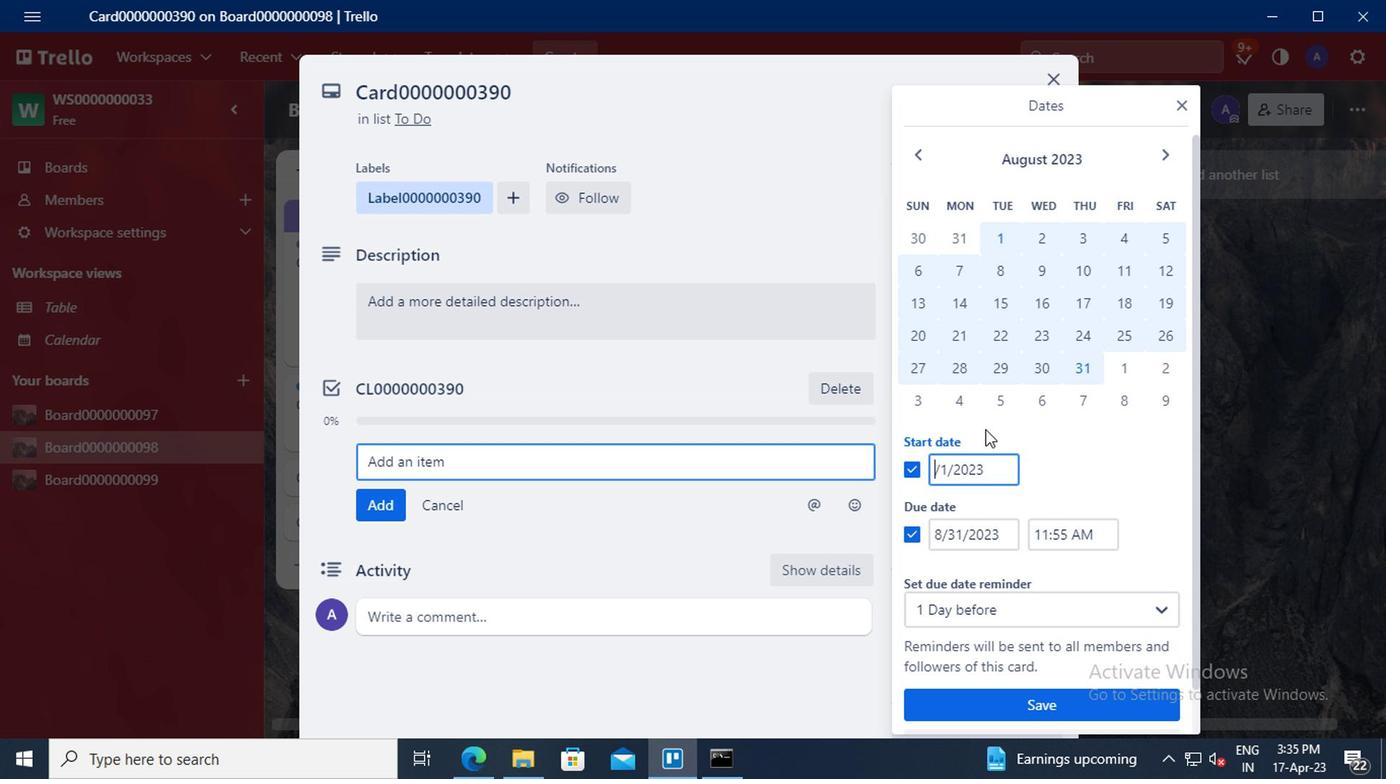 
Action: Mouse moved to (959, 515)
Screenshot: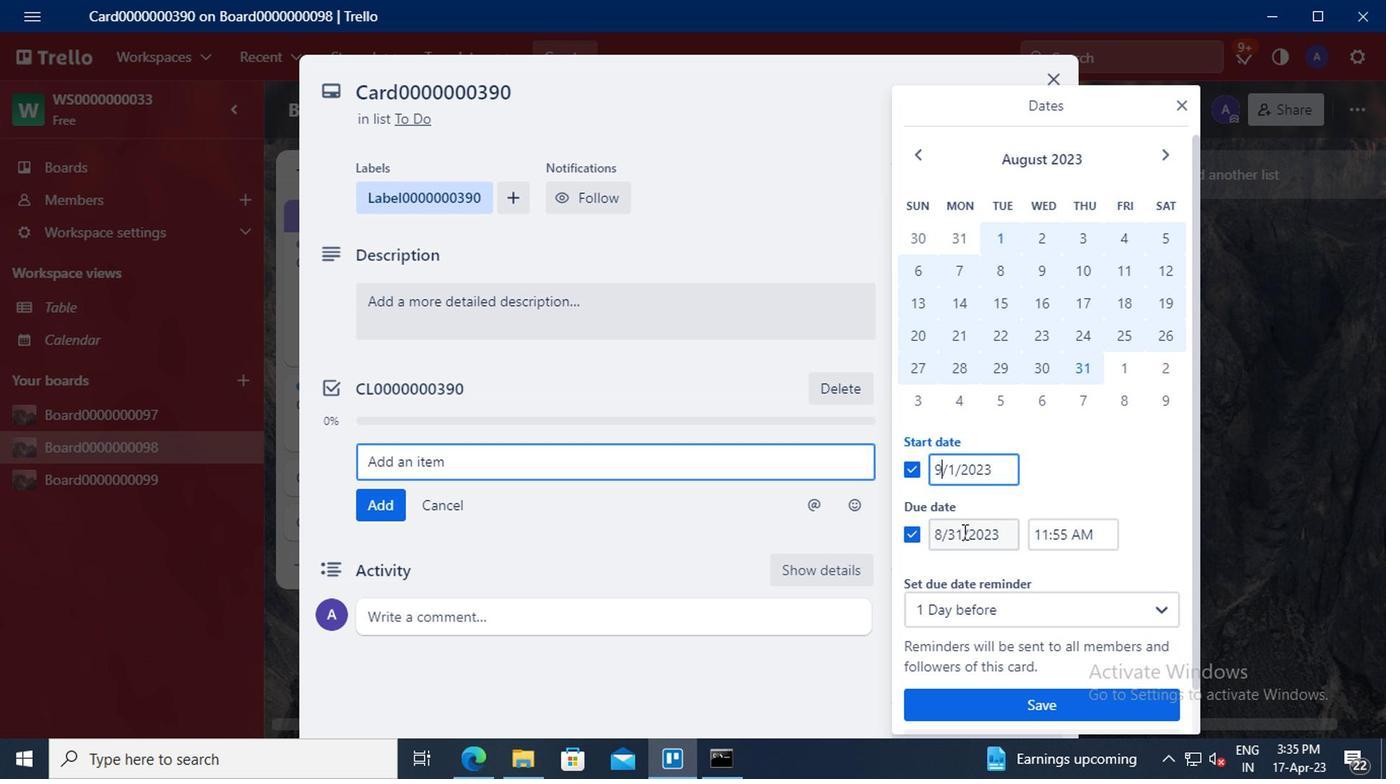 
Action: Mouse pressed left at (959, 515)
Screenshot: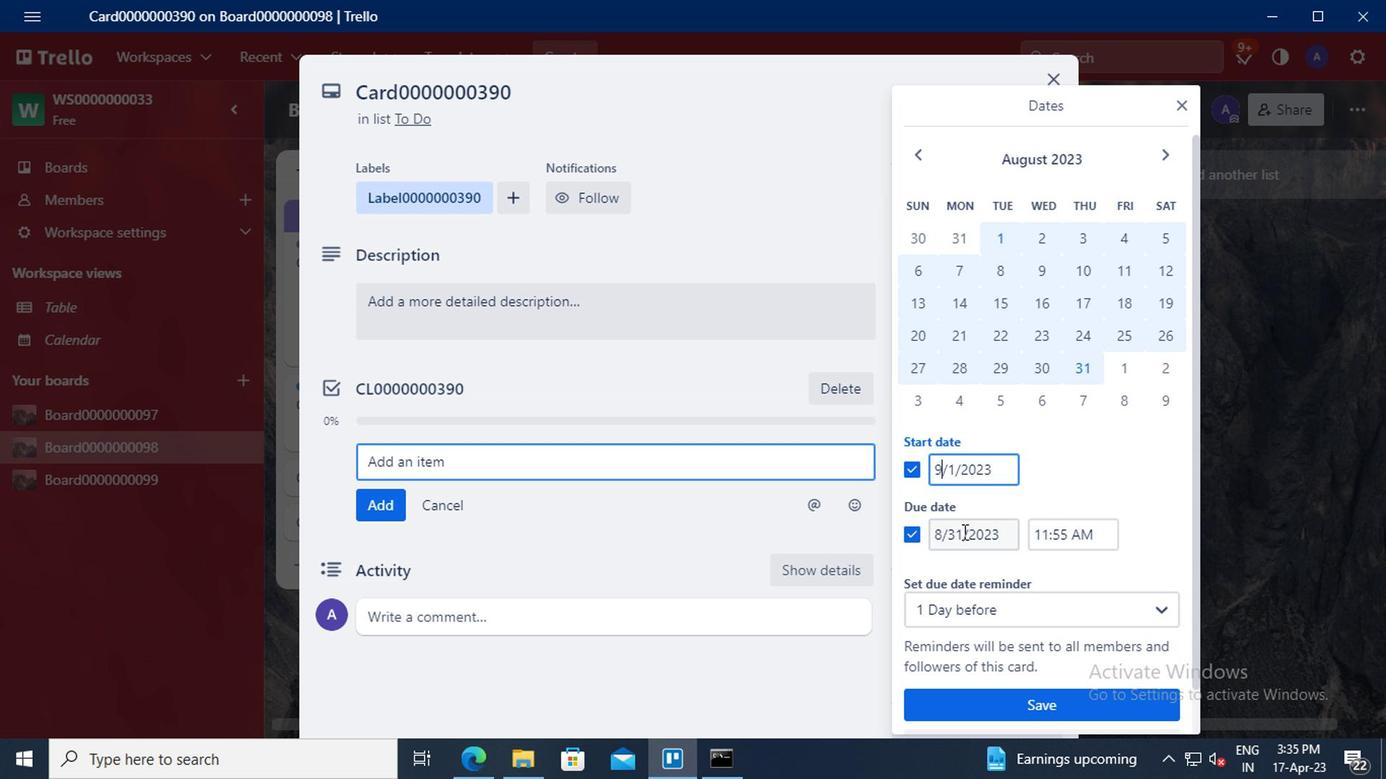 
Action: Mouse moved to (981, 478)
Screenshot: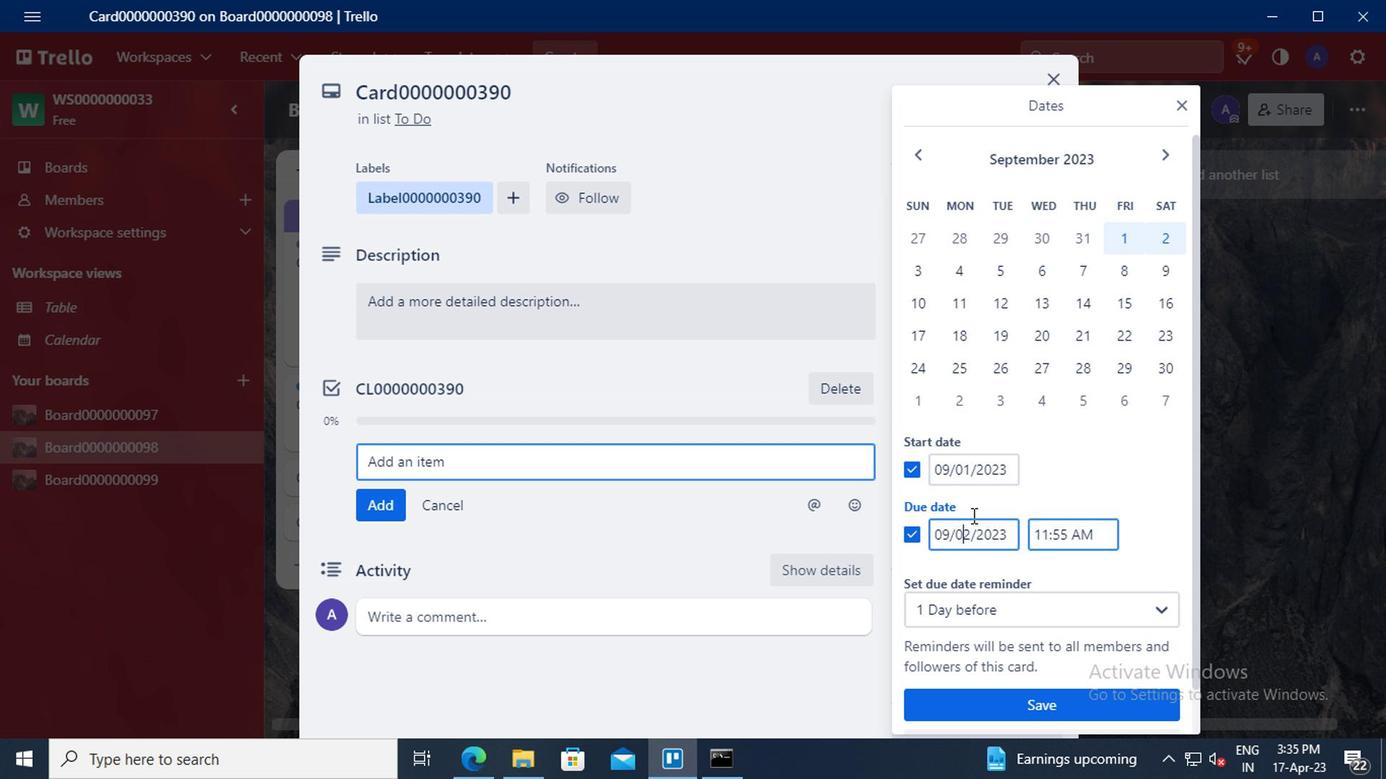 
Action: Key pressed <Key.backspace><Key.delete>30
Screenshot: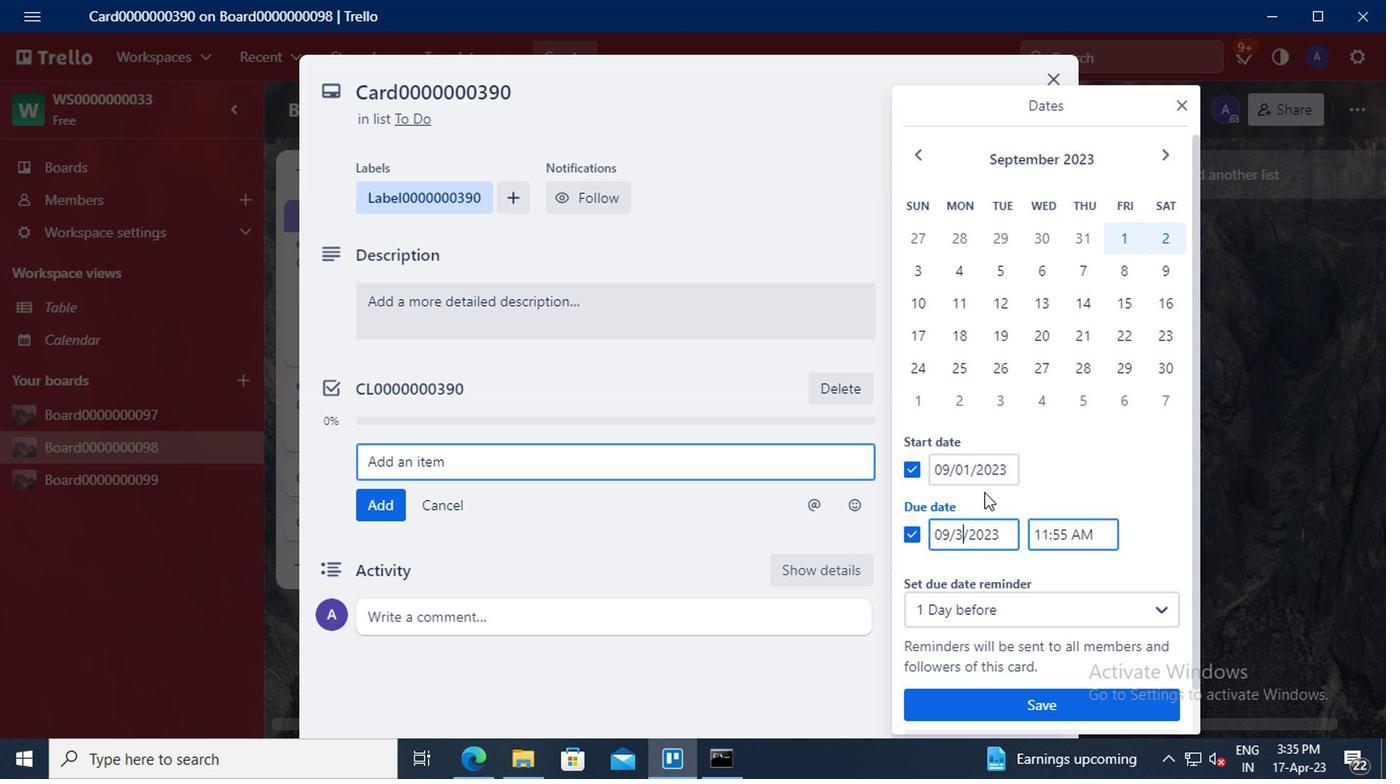 
Action: Mouse moved to (995, 673)
Screenshot: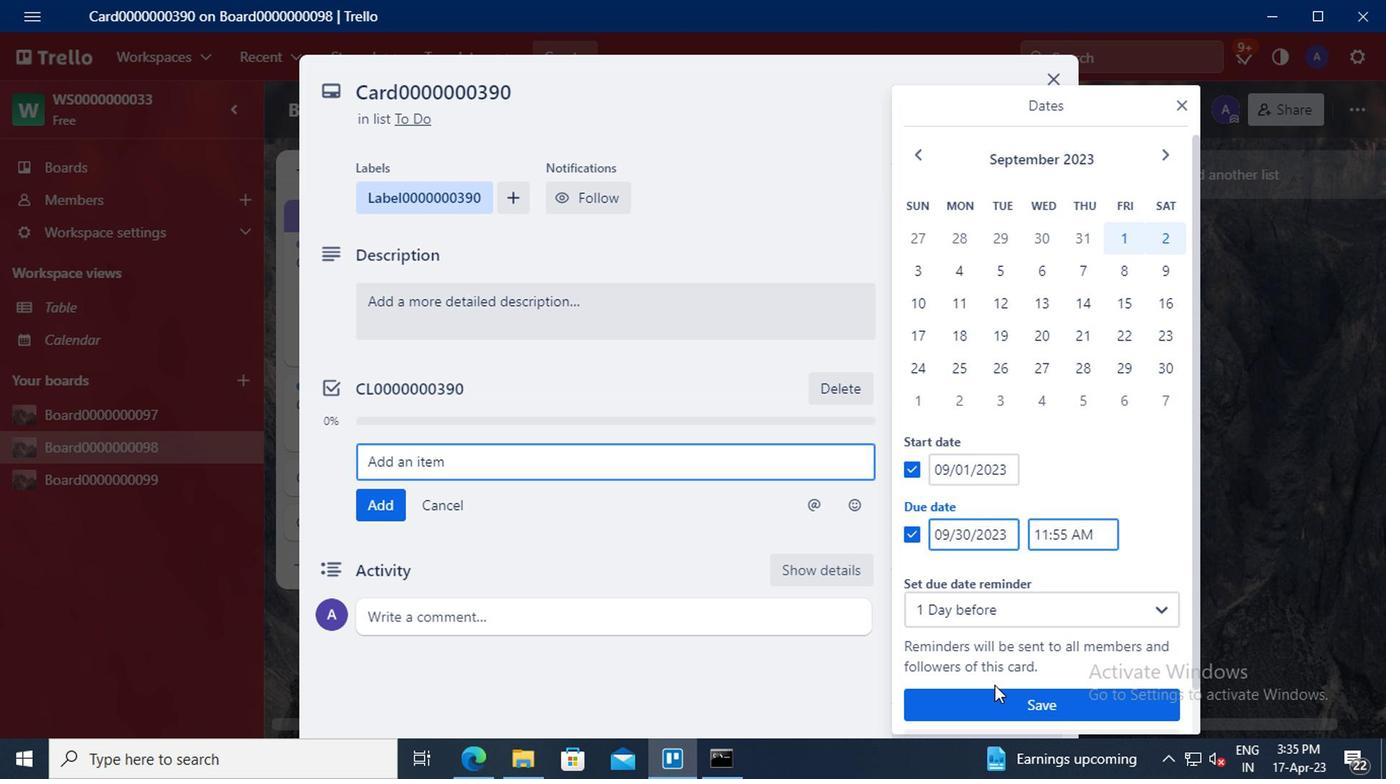 
Action: Mouse pressed left at (995, 673)
Screenshot: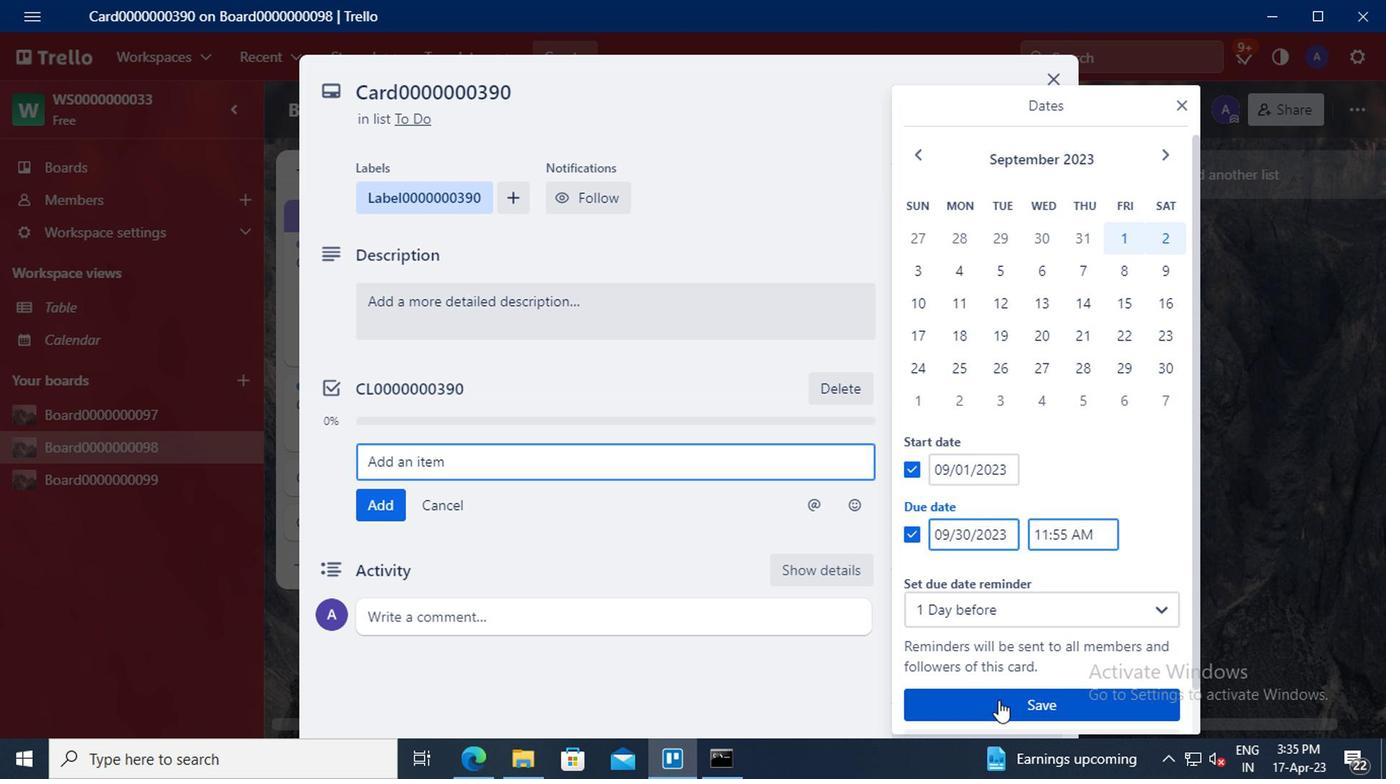 
